 Task: Open the "Calendly for Administrators" article.
Action: Mouse moved to (39, 618)
Screenshot: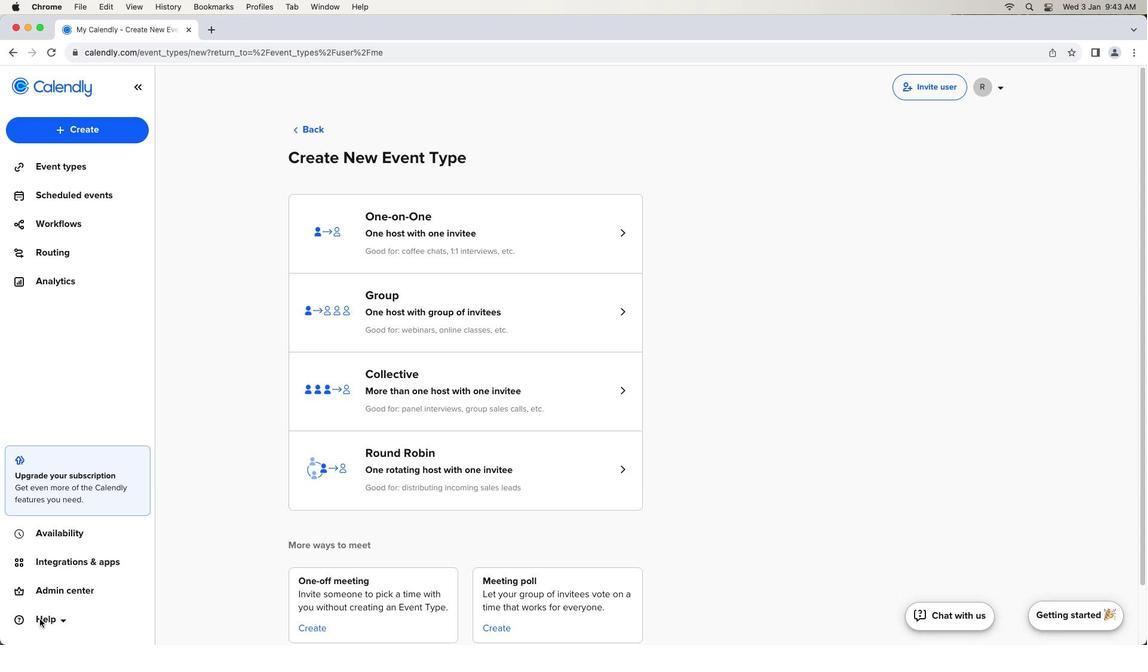 
Action: Mouse pressed left at (39, 618)
Screenshot: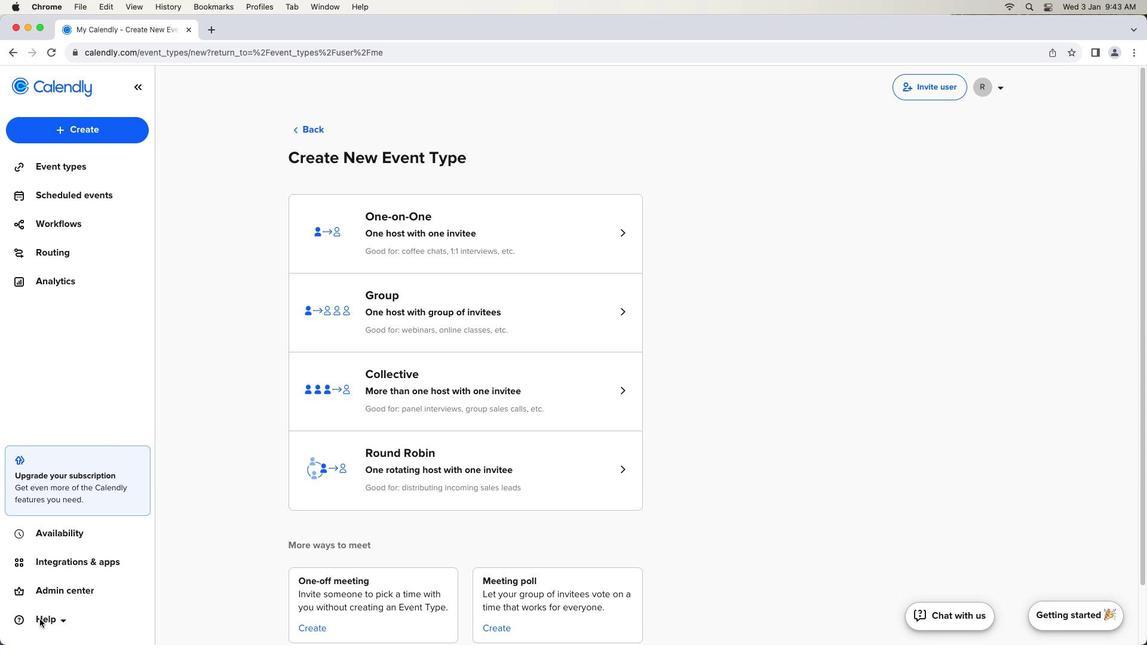 
Action: Mouse pressed left at (39, 618)
Screenshot: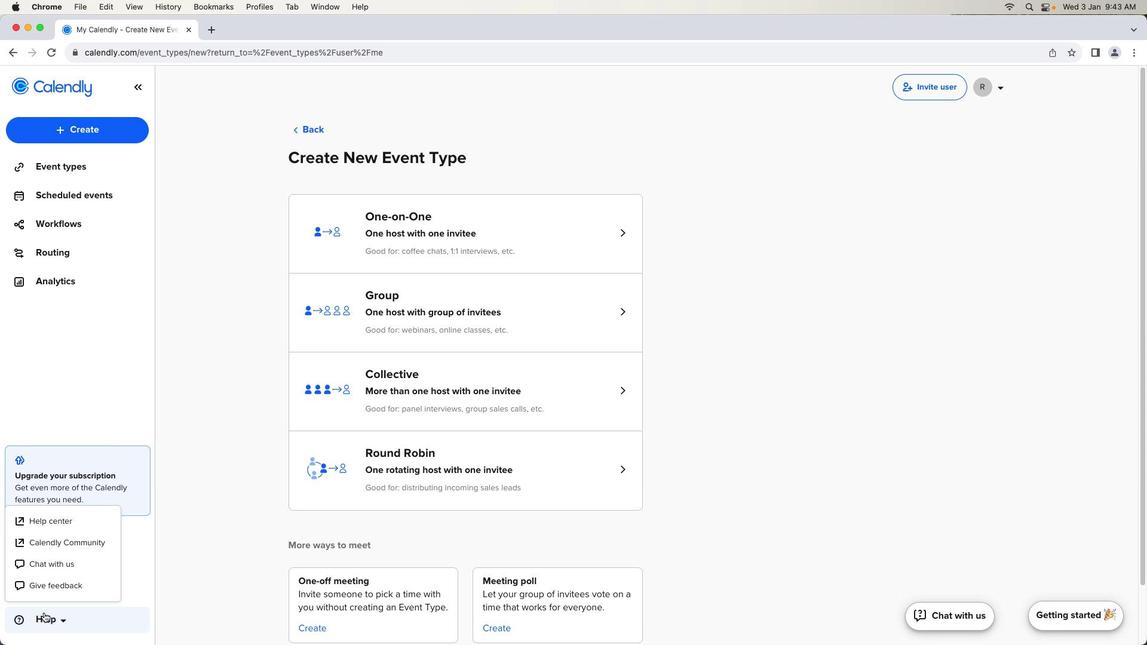 
Action: Mouse moved to (56, 527)
Screenshot: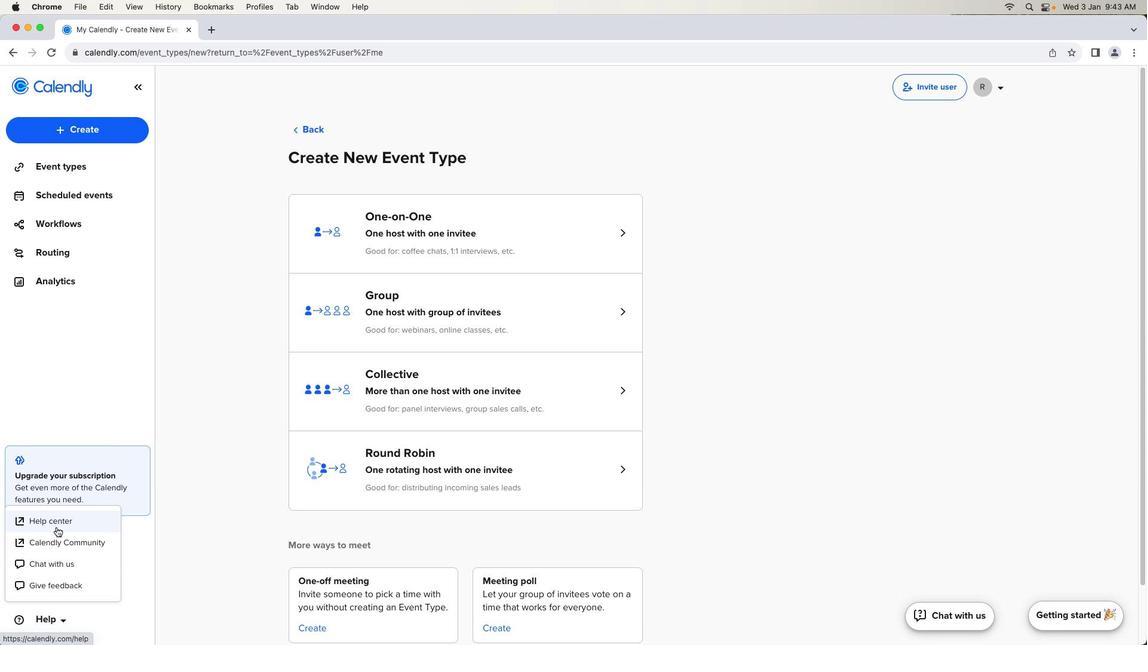 
Action: Mouse pressed left at (56, 527)
Screenshot: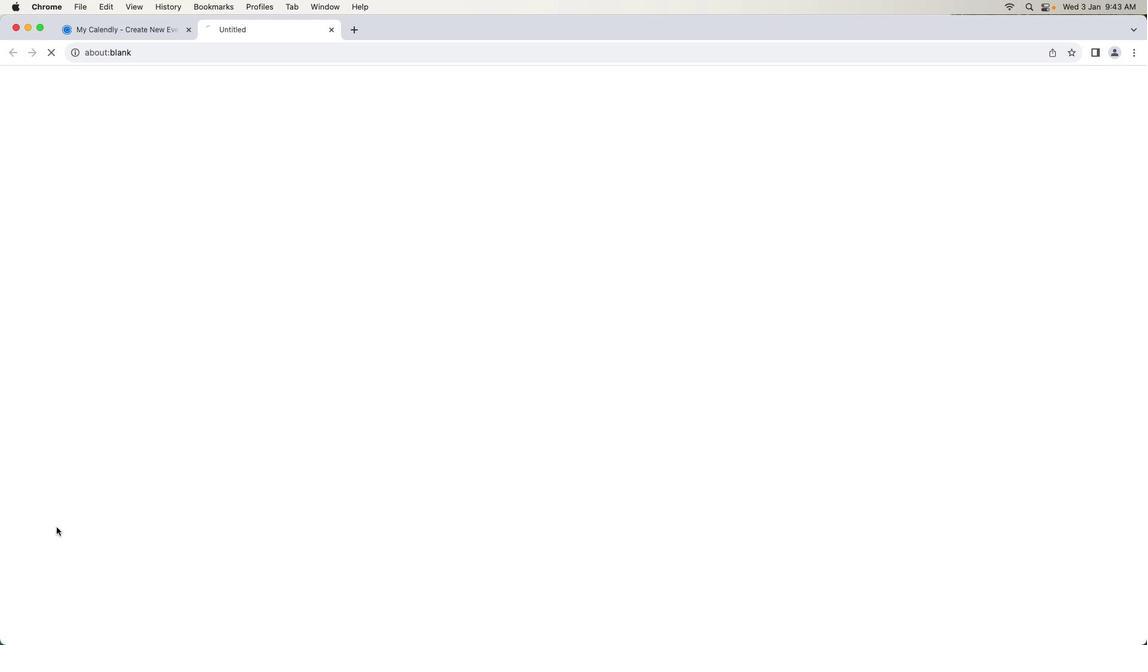 
Action: Mouse moved to (306, 560)
Screenshot: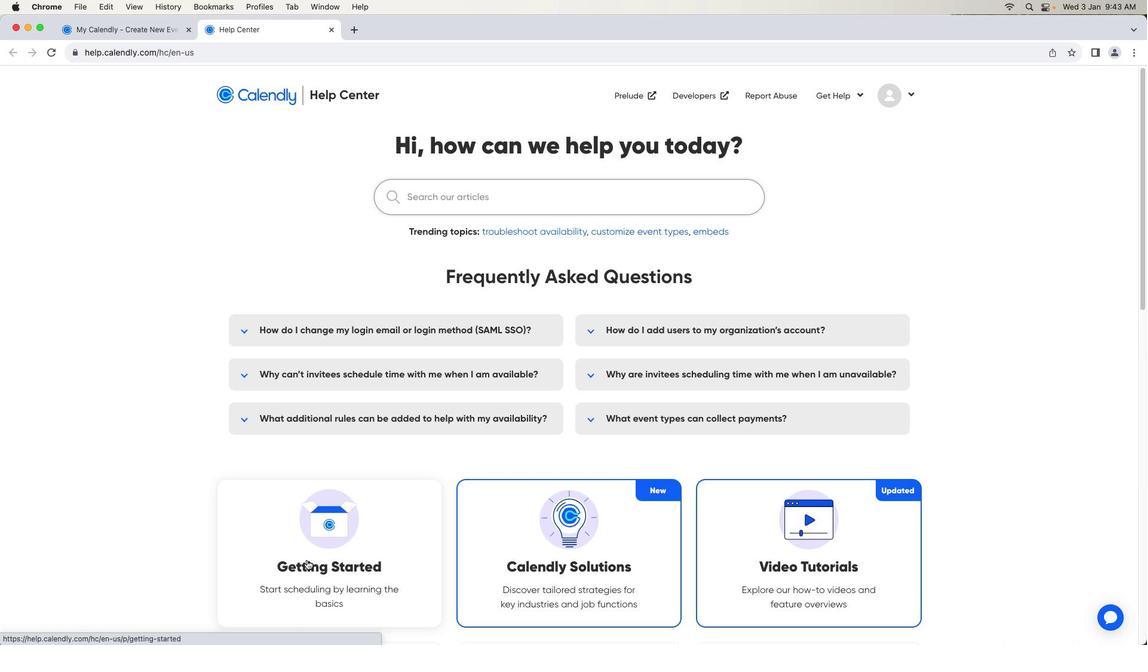 
Action: Mouse scrolled (306, 560) with delta (0, 0)
Screenshot: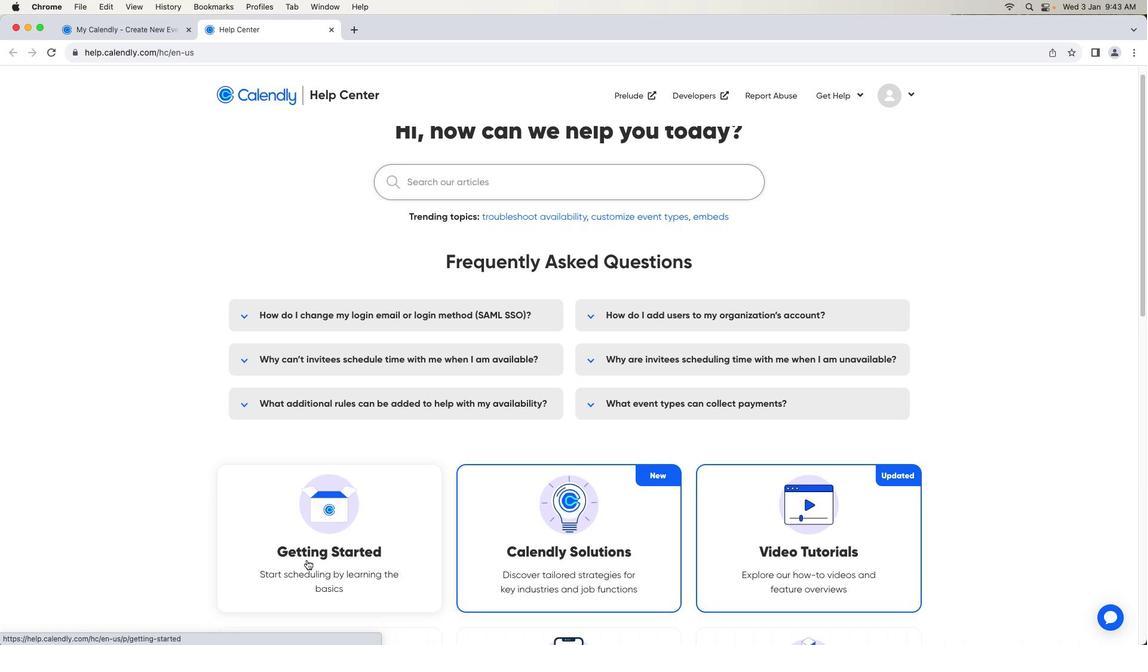 
Action: Mouse scrolled (306, 560) with delta (0, 0)
Screenshot: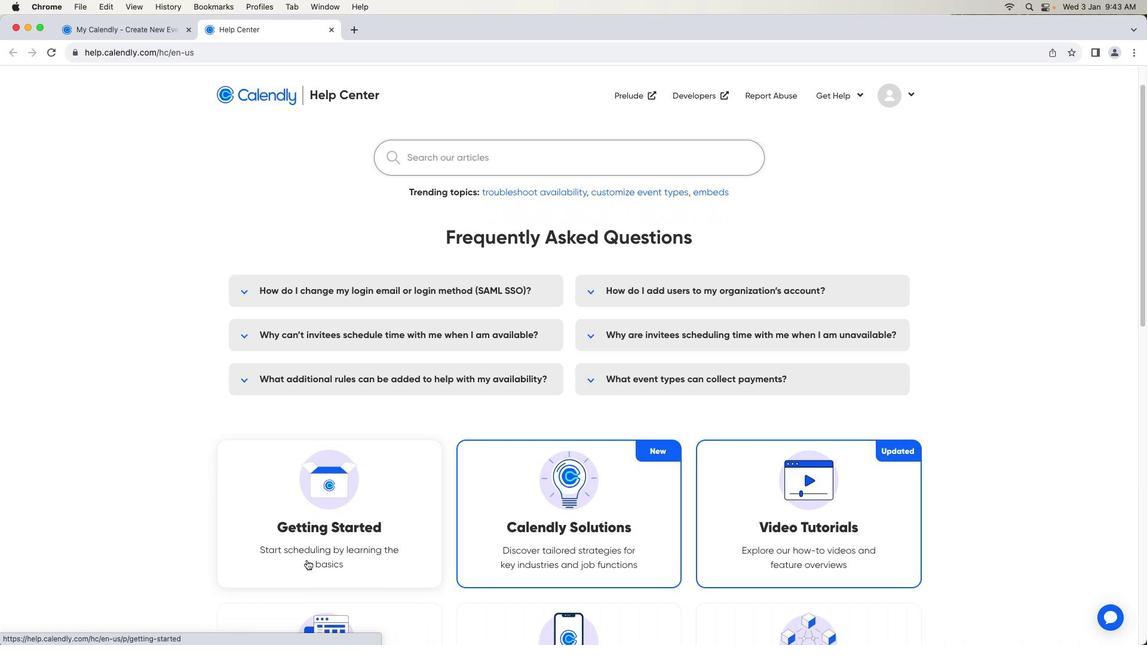 
Action: Mouse scrolled (306, 560) with delta (0, 0)
Screenshot: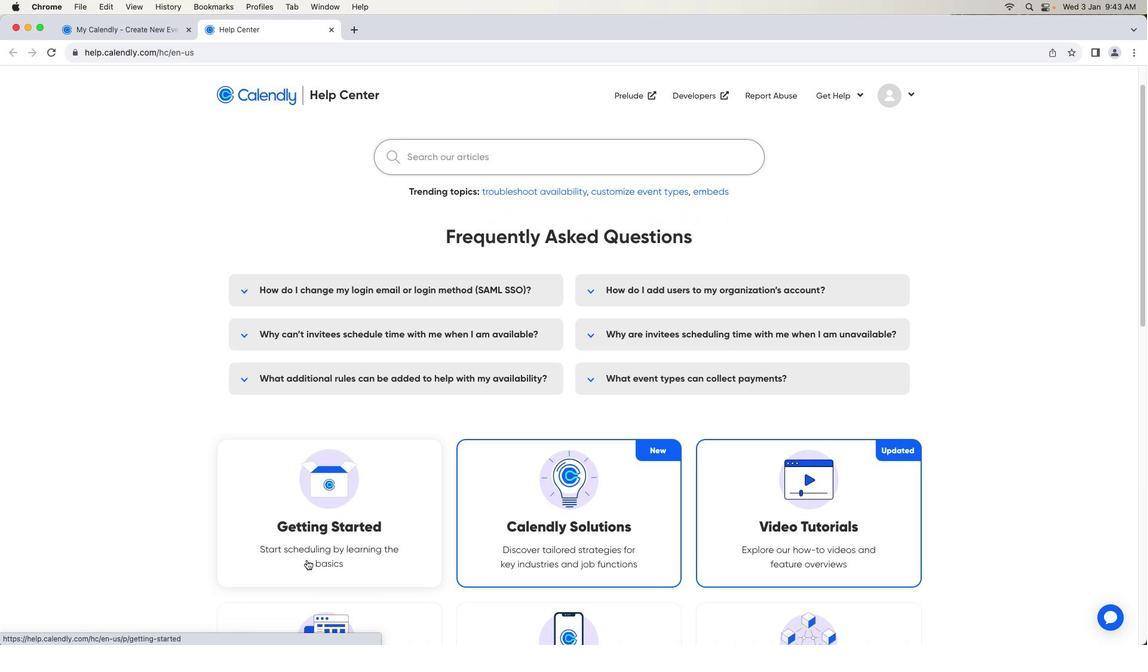 
Action: Mouse scrolled (306, 560) with delta (0, 0)
Screenshot: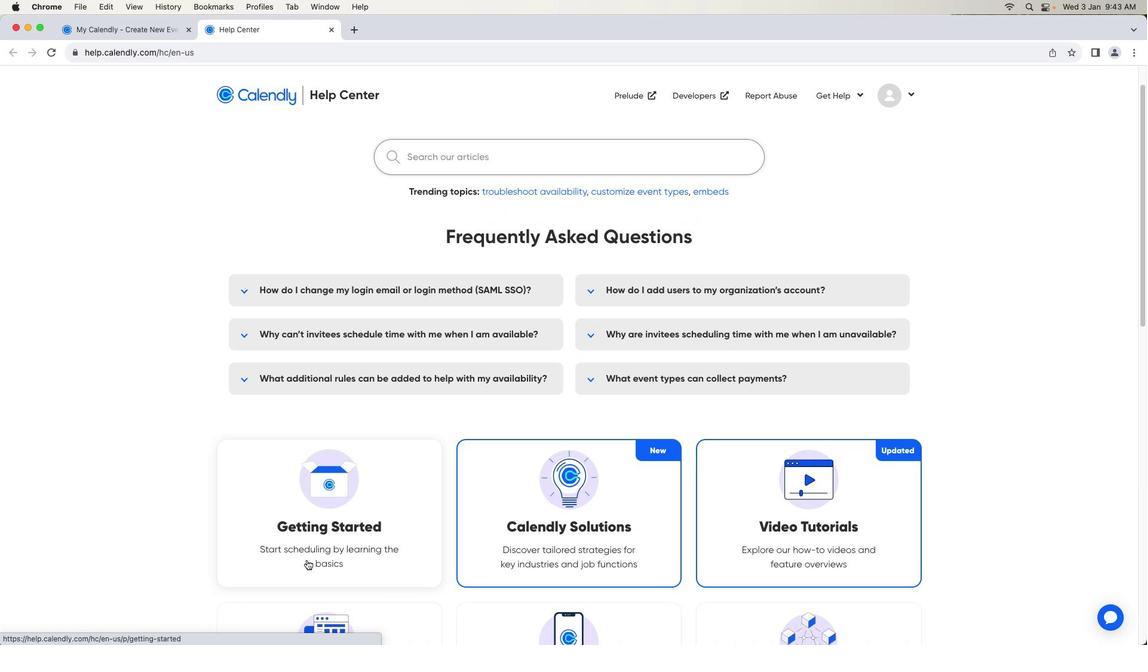 
Action: Mouse scrolled (306, 560) with delta (0, 0)
Screenshot: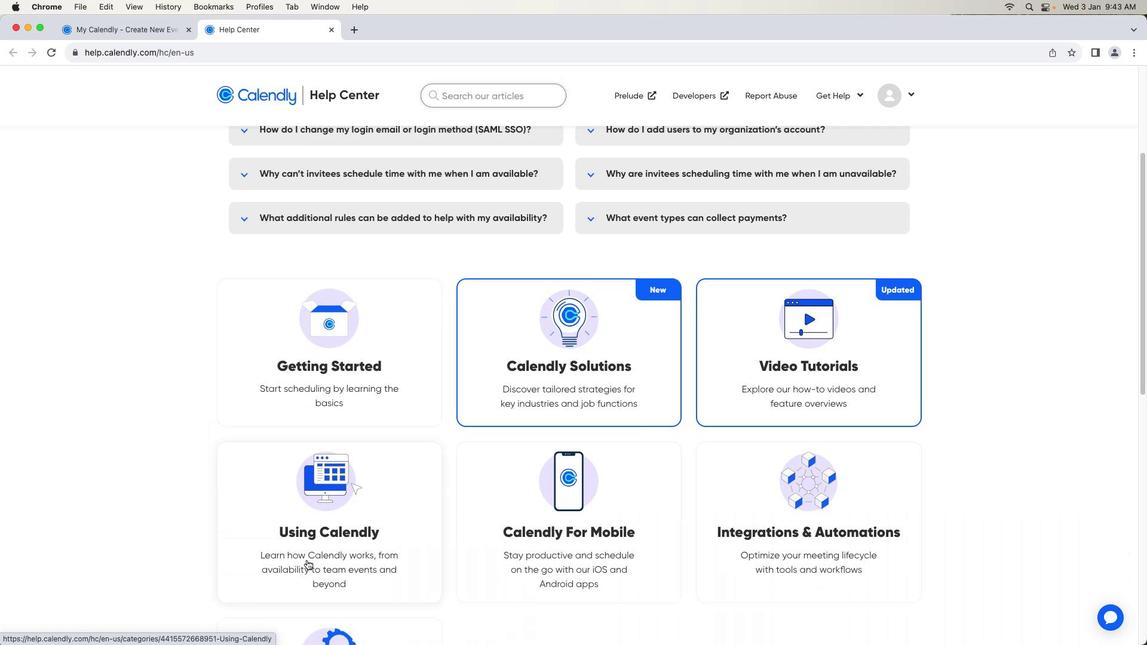 
Action: Mouse scrolled (306, 560) with delta (0, 0)
Screenshot: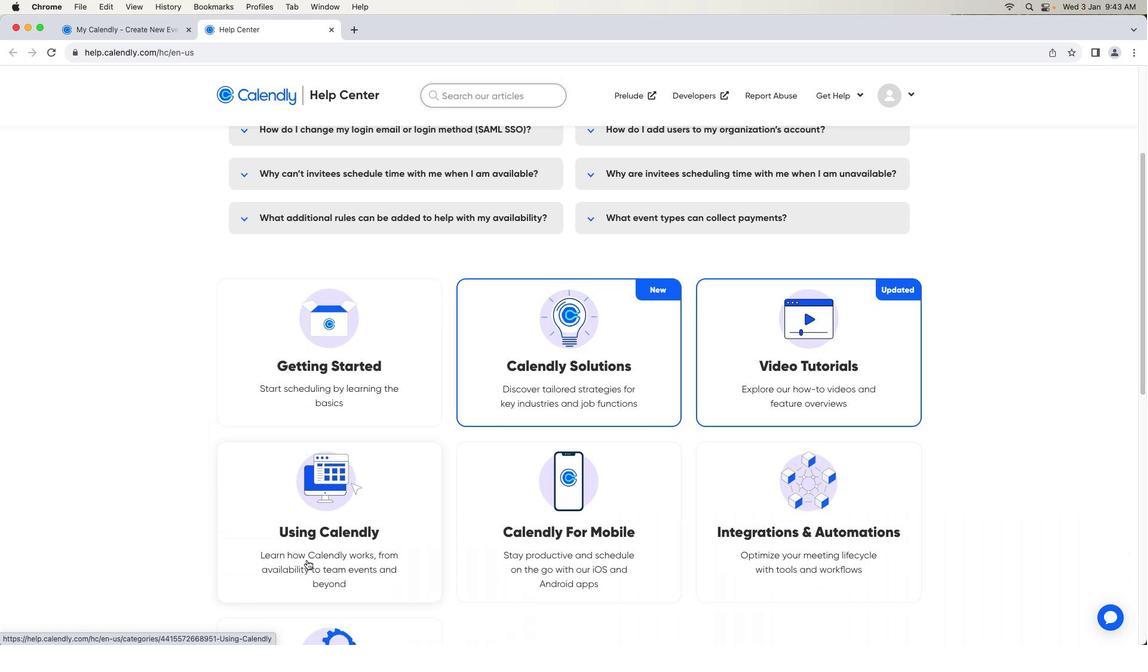
Action: Mouse scrolled (306, 560) with delta (0, -1)
Screenshot: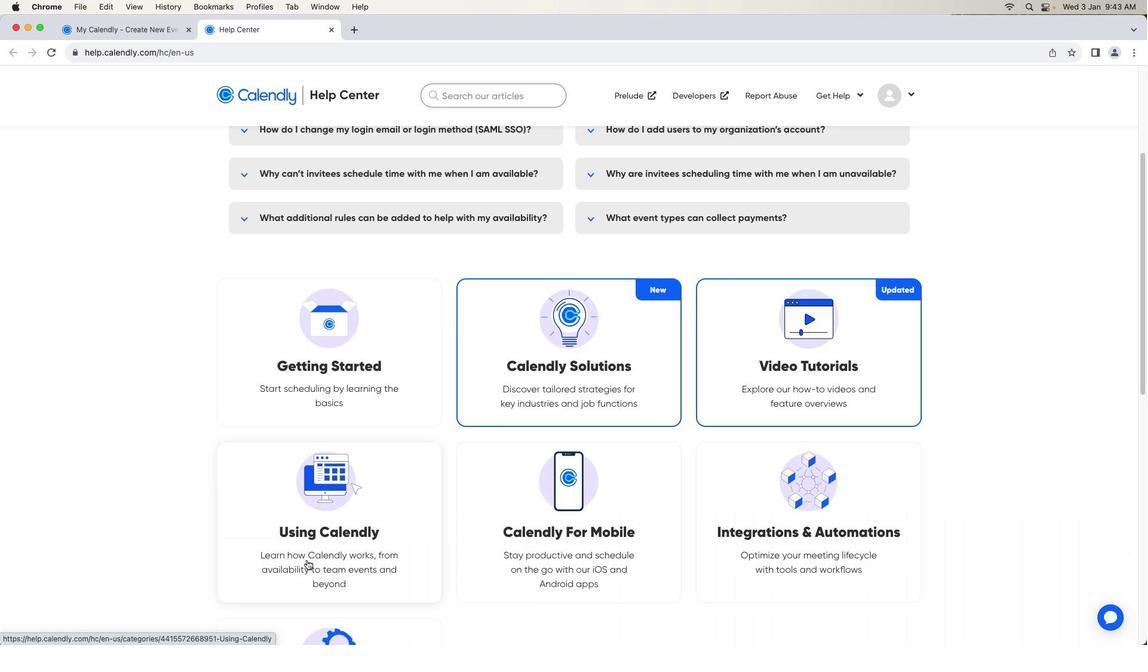 
Action: Mouse scrolled (306, 560) with delta (0, -1)
Screenshot: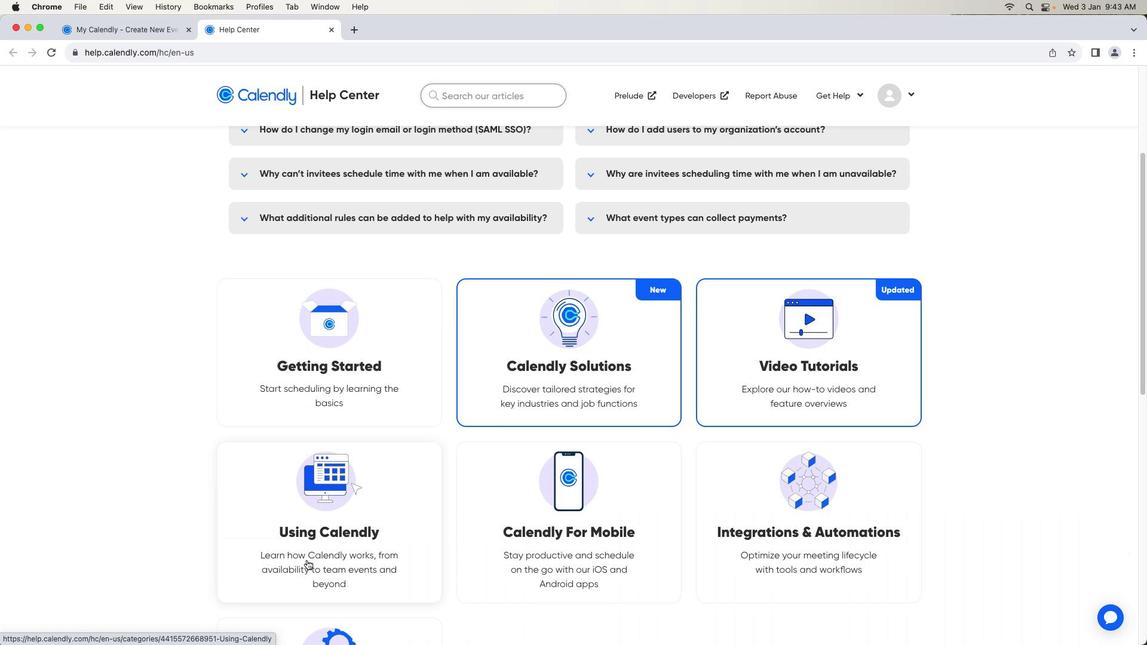 
Action: Mouse scrolled (306, 560) with delta (0, 0)
Screenshot: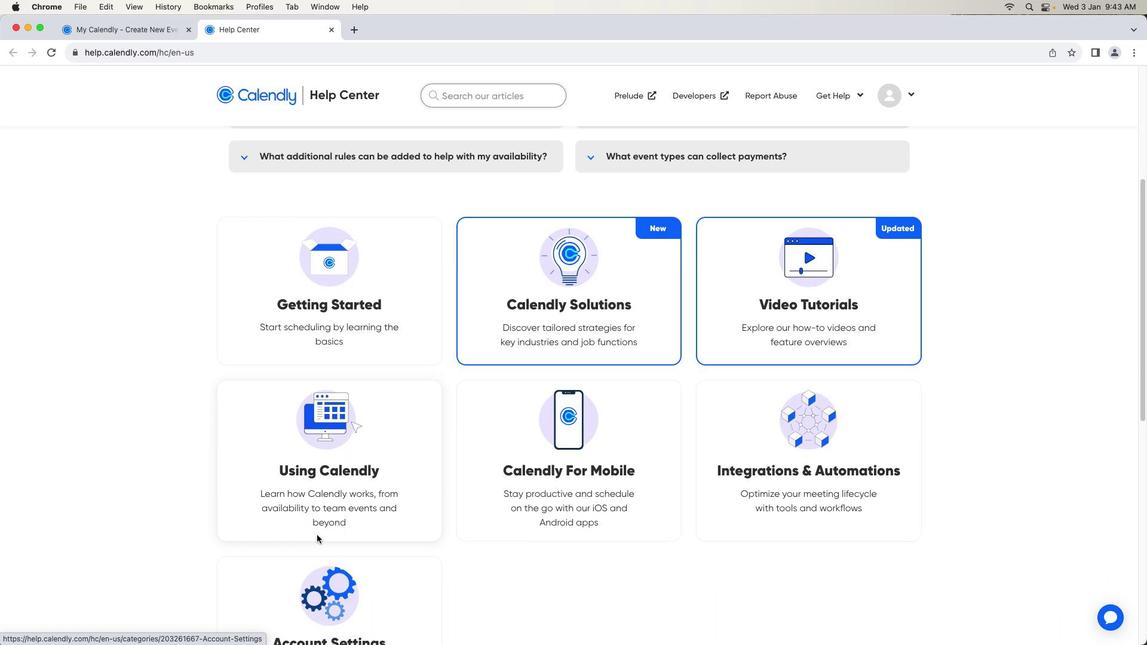 
Action: Mouse scrolled (306, 560) with delta (0, 0)
Screenshot: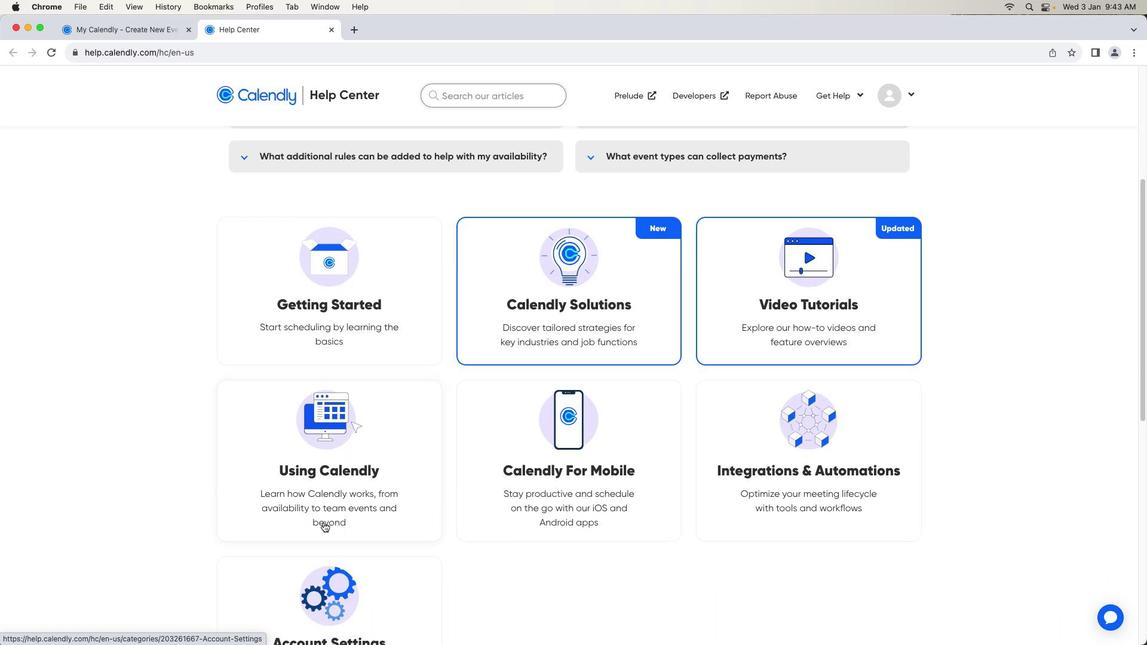 
Action: Mouse scrolled (306, 560) with delta (0, 0)
Screenshot: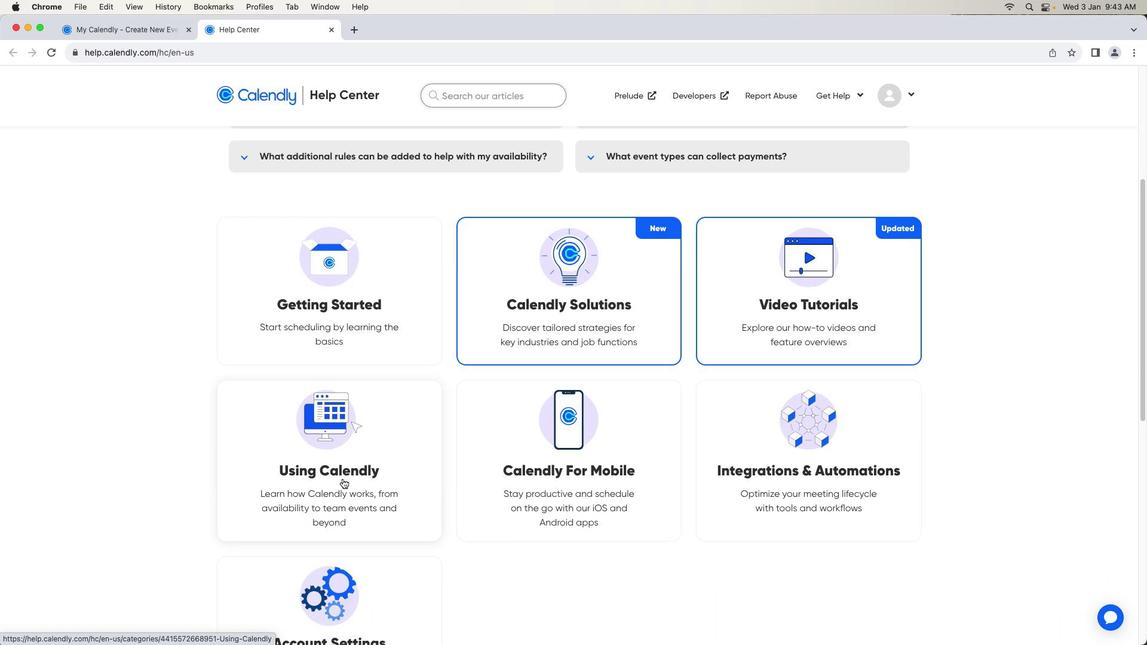 
Action: Mouse moved to (330, 429)
Screenshot: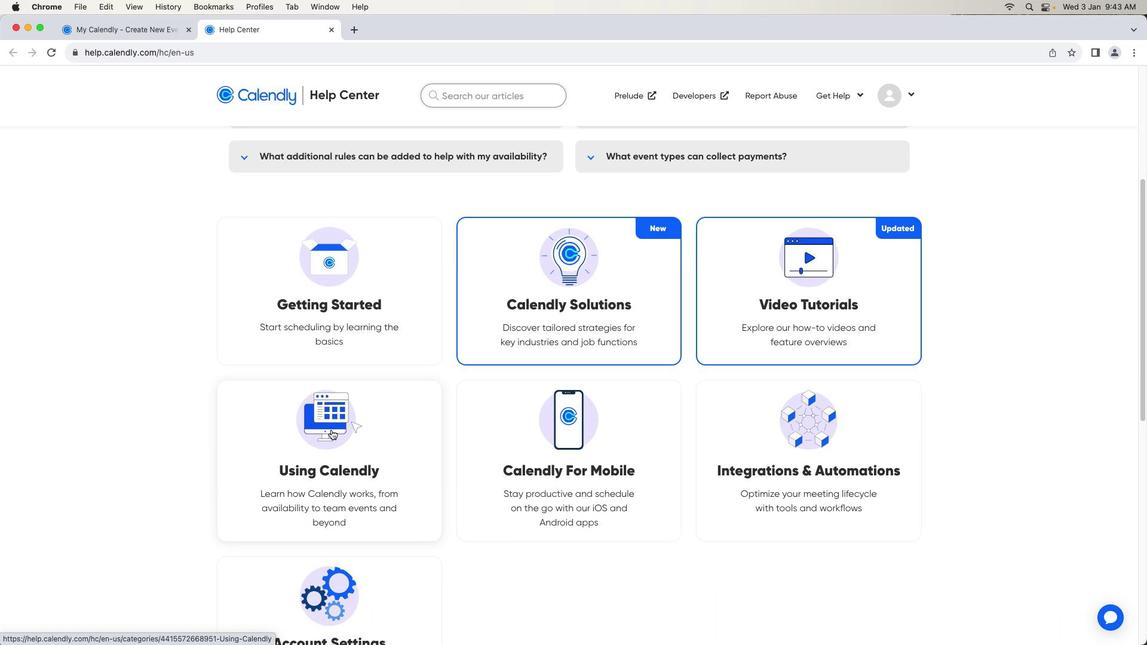 
Action: Mouse pressed left at (330, 429)
Screenshot: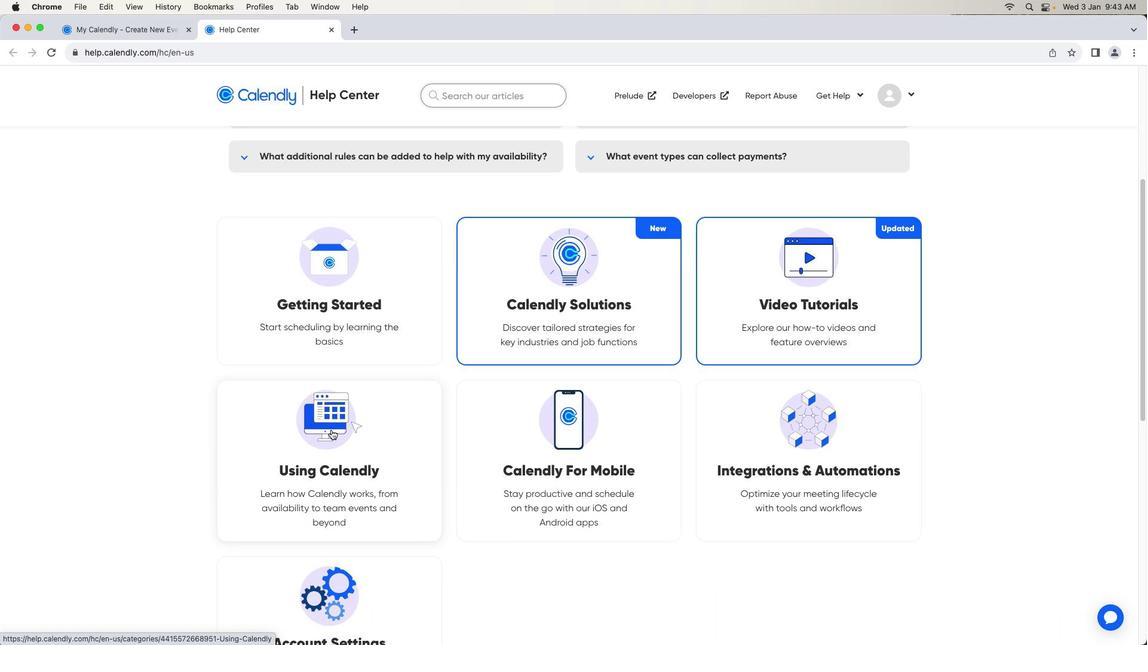 
Action: Mouse moved to (477, 543)
Screenshot: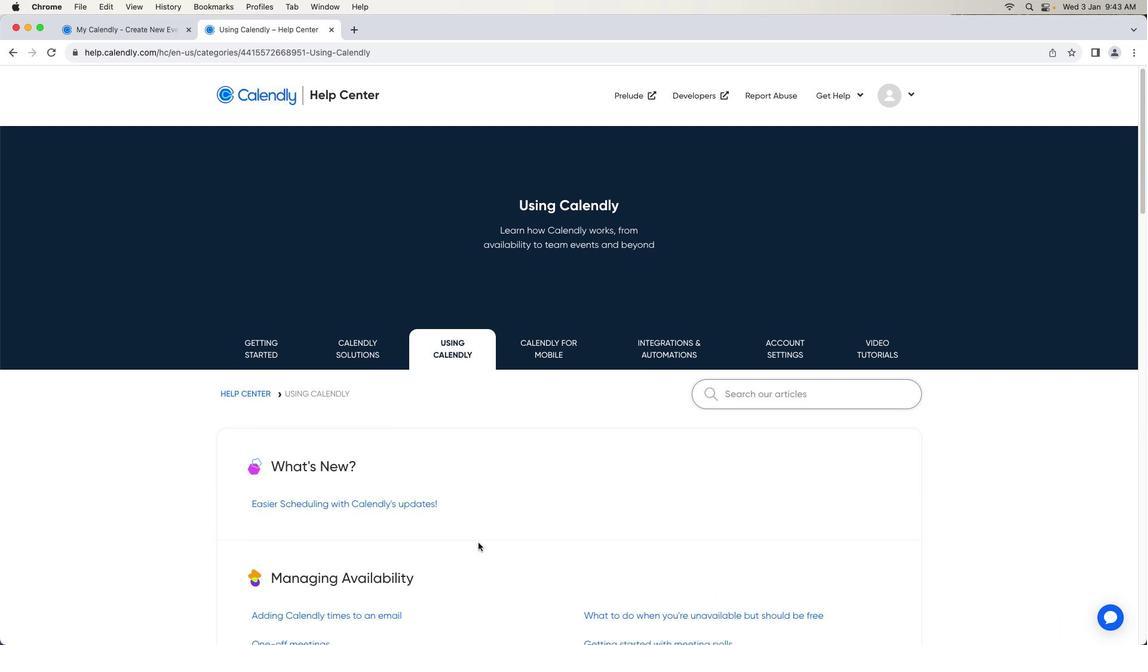 
Action: Mouse scrolled (477, 543) with delta (0, 0)
Screenshot: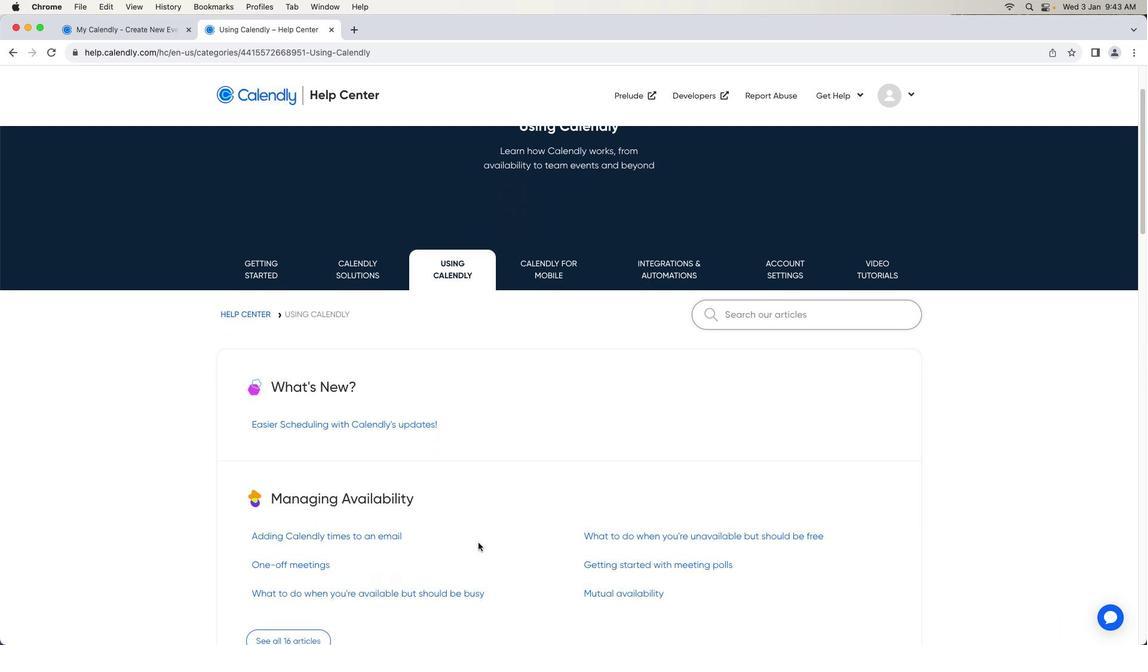 
Action: Mouse scrolled (477, 543) with delta (0, 0)
Screenshot: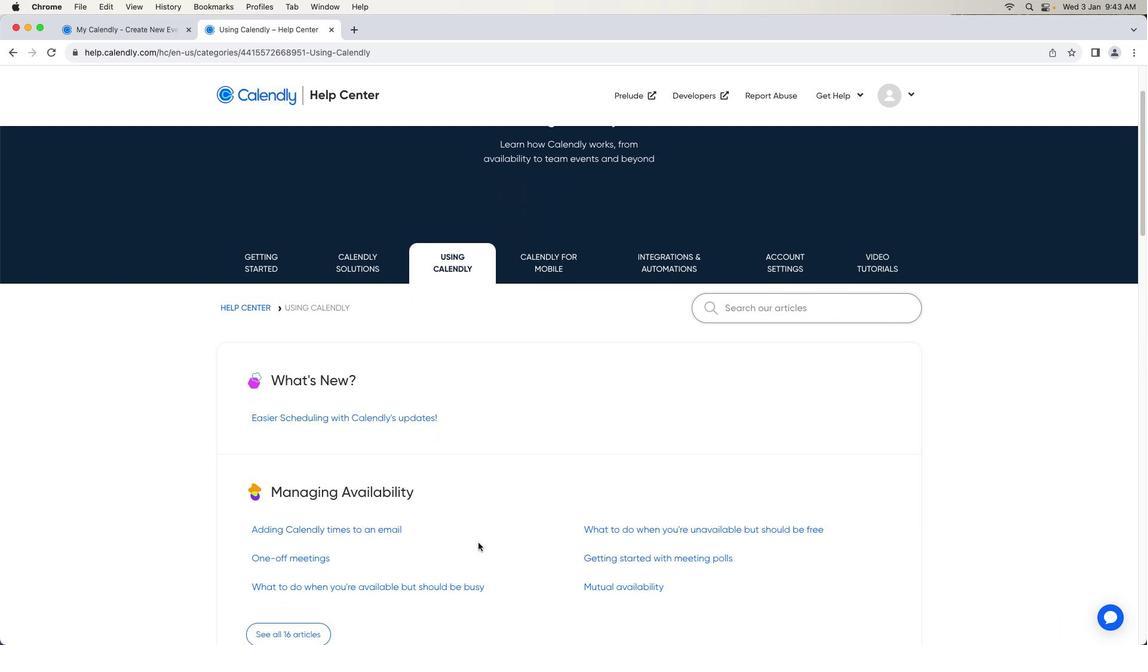
Action: Mouse scrolled (477, 543) with delta (0, 0)
Screenshot: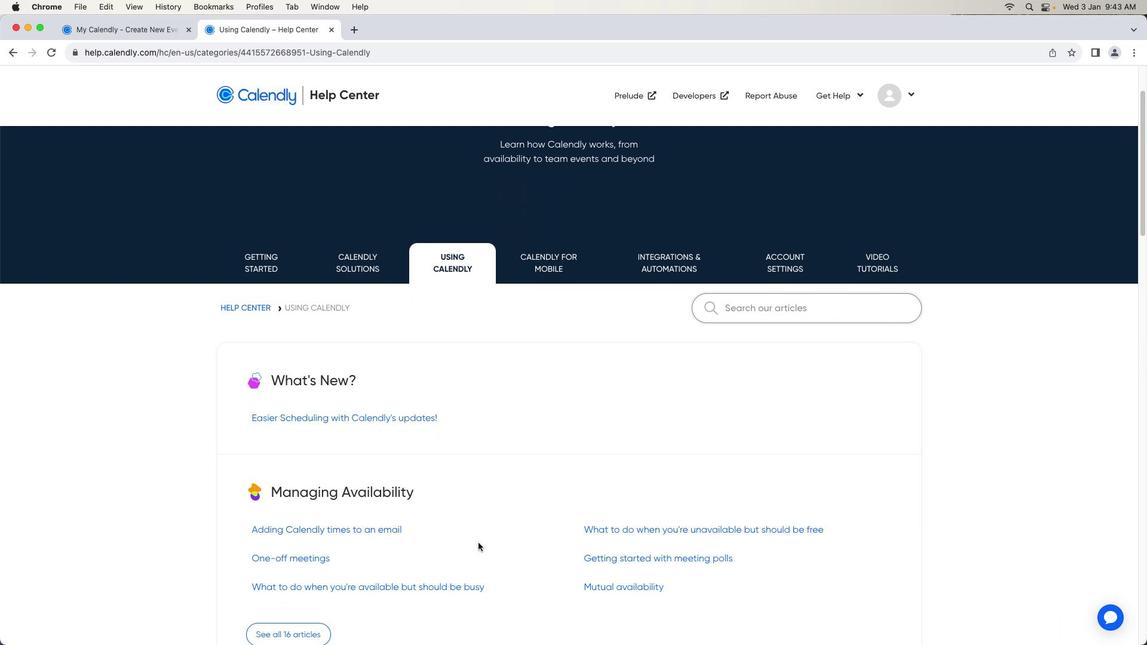 
Action: Mouse scrolled (477, 543) with delta (0, 0)
Screenshot: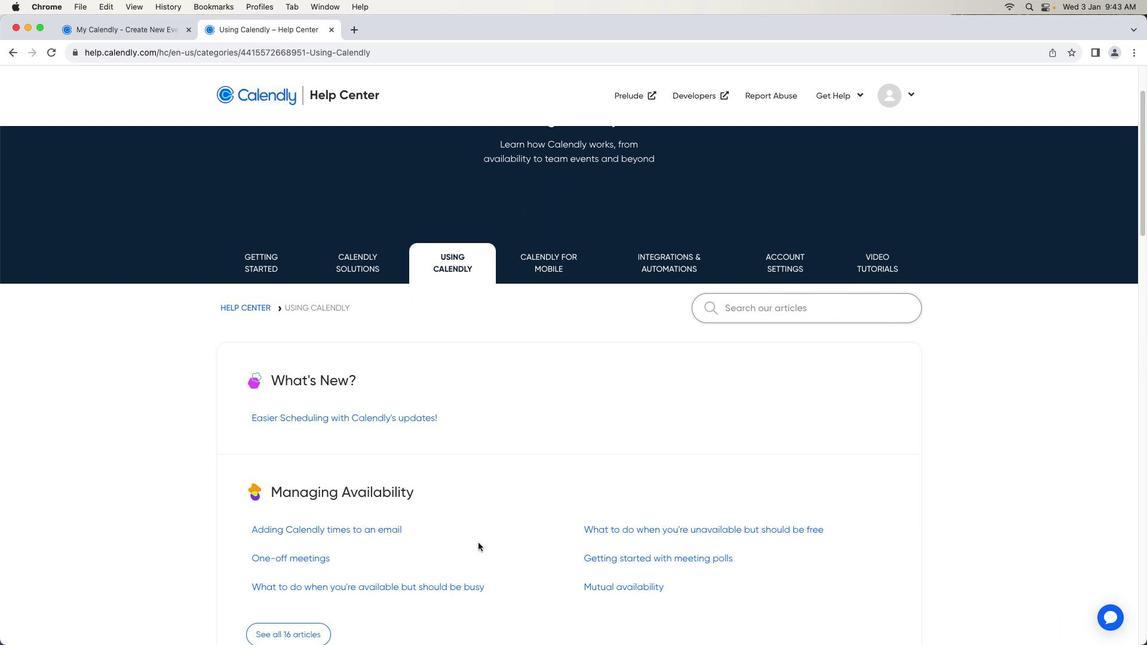 
Action: Mouse moved to (477, 542)
Screenshot: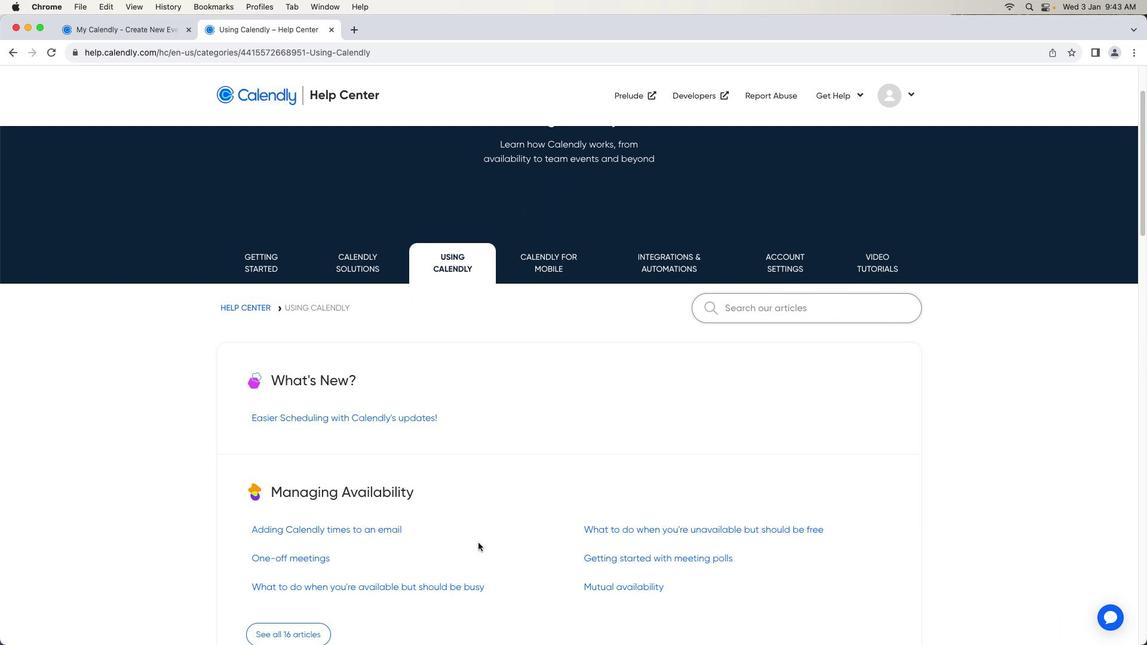 
Action: Mouse scrolled (477, 542) with delta (0, 0)
Screenshot: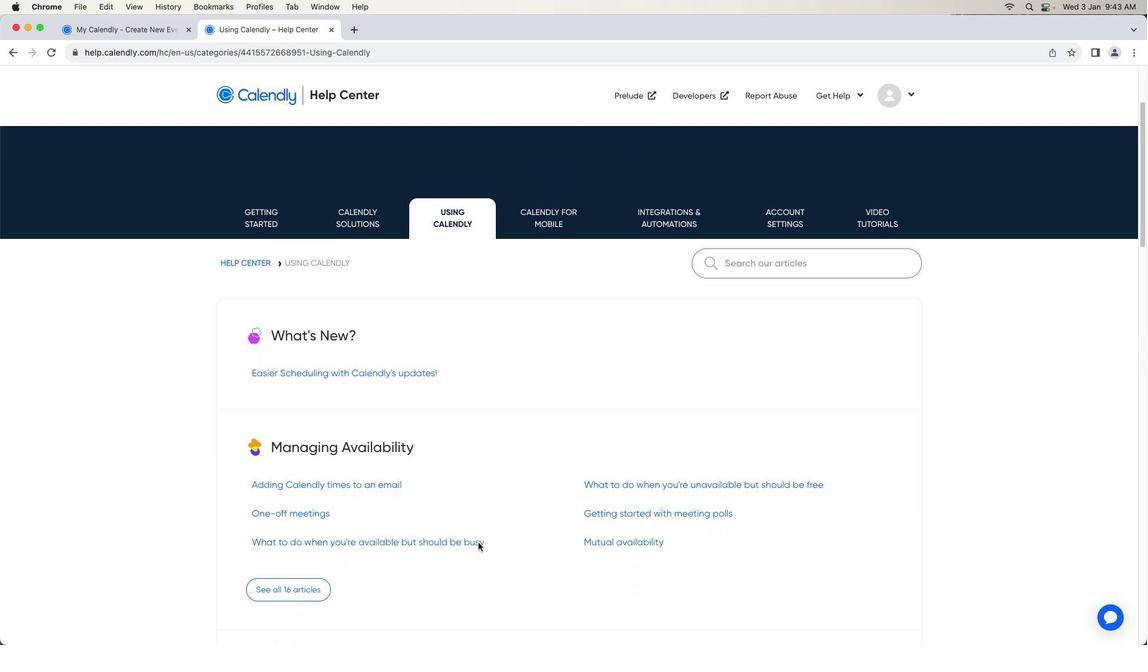 
Action: Mouse scrolled (477, 542) with delta (0, 0)
Screenshot: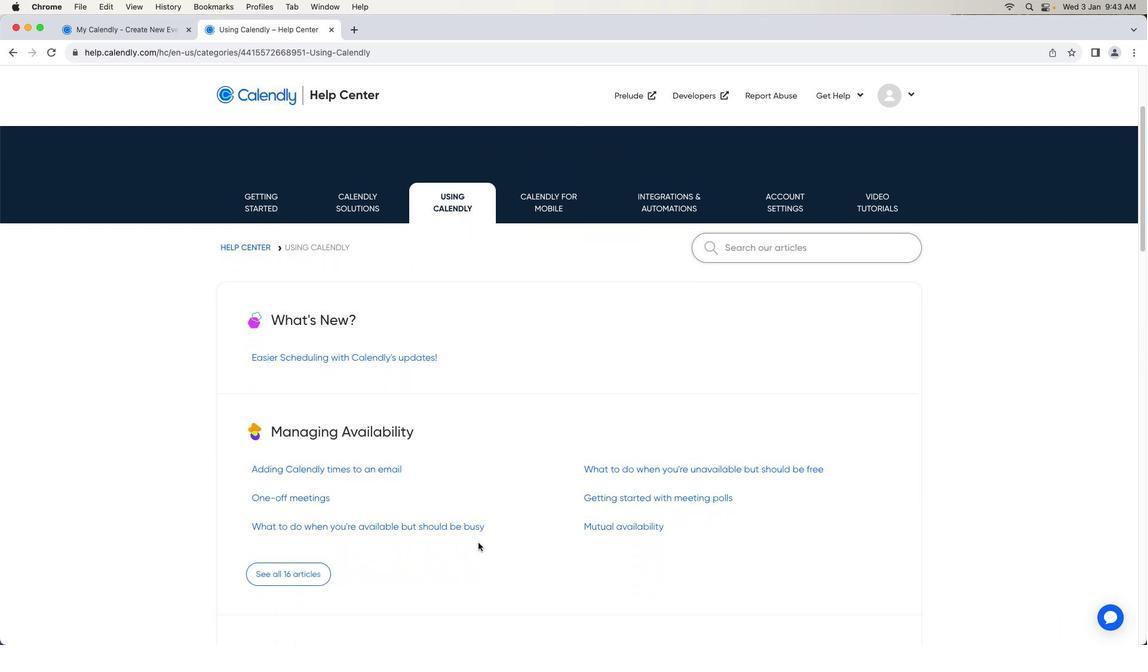 
Action: Mouse scrolled (477, 542) with delta (0, 0)
Screenshot: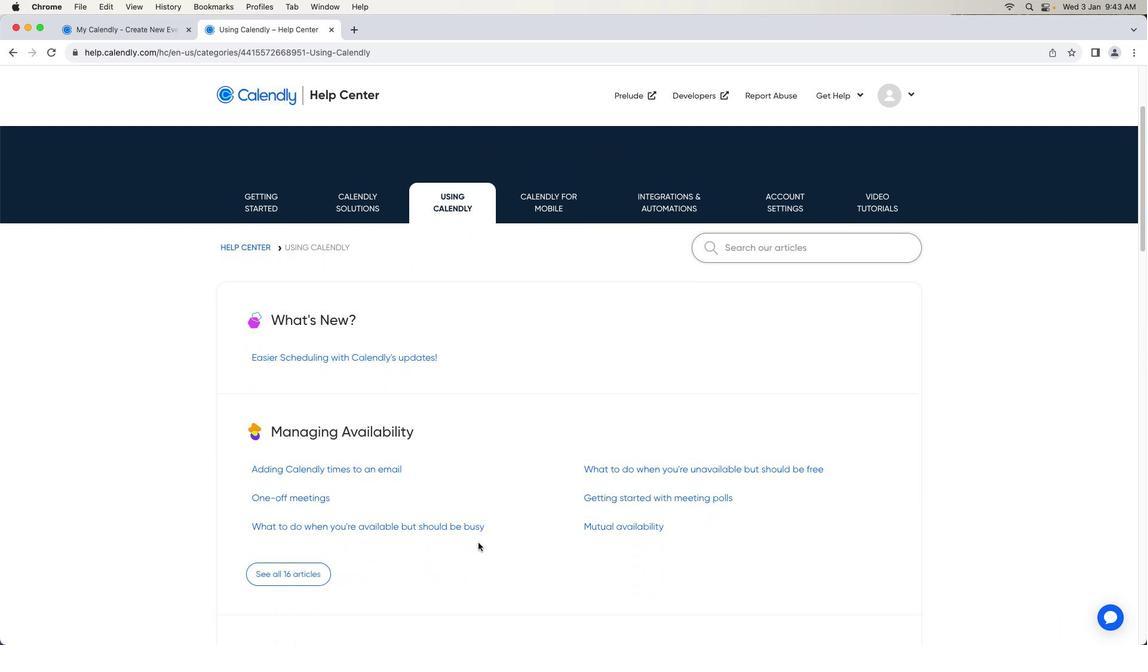 
Action: Mouse scrolled (477, 542) with delta (0, 0)
Screenshot: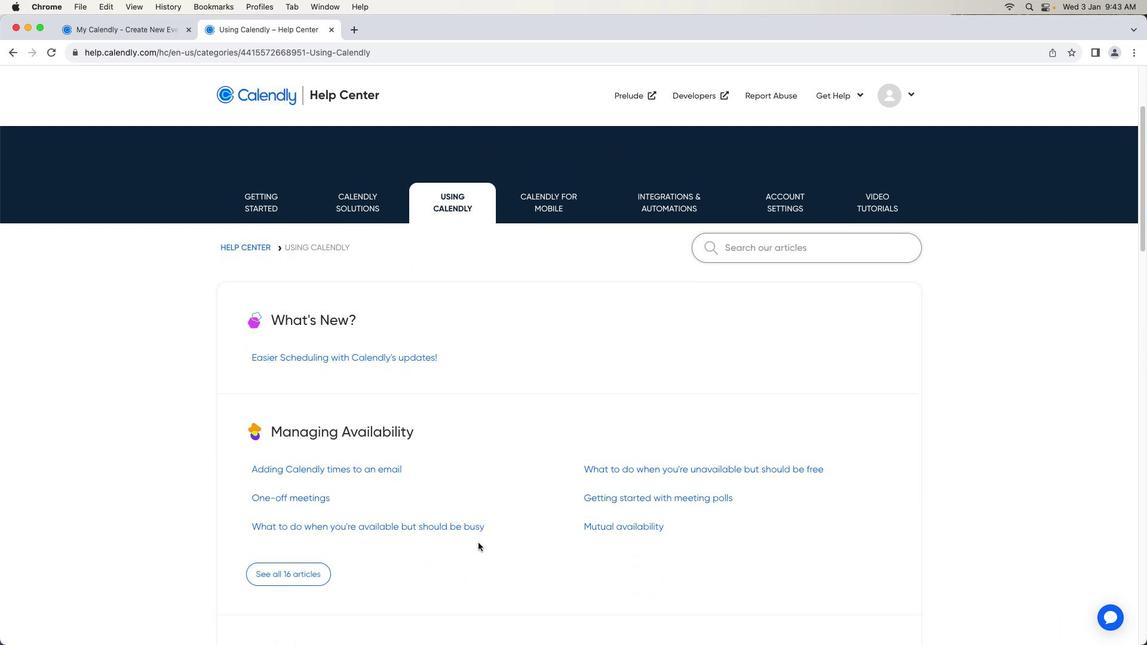 
Action: Mouse scrolled (477, 542) with delta (0, 0)
Screenshot: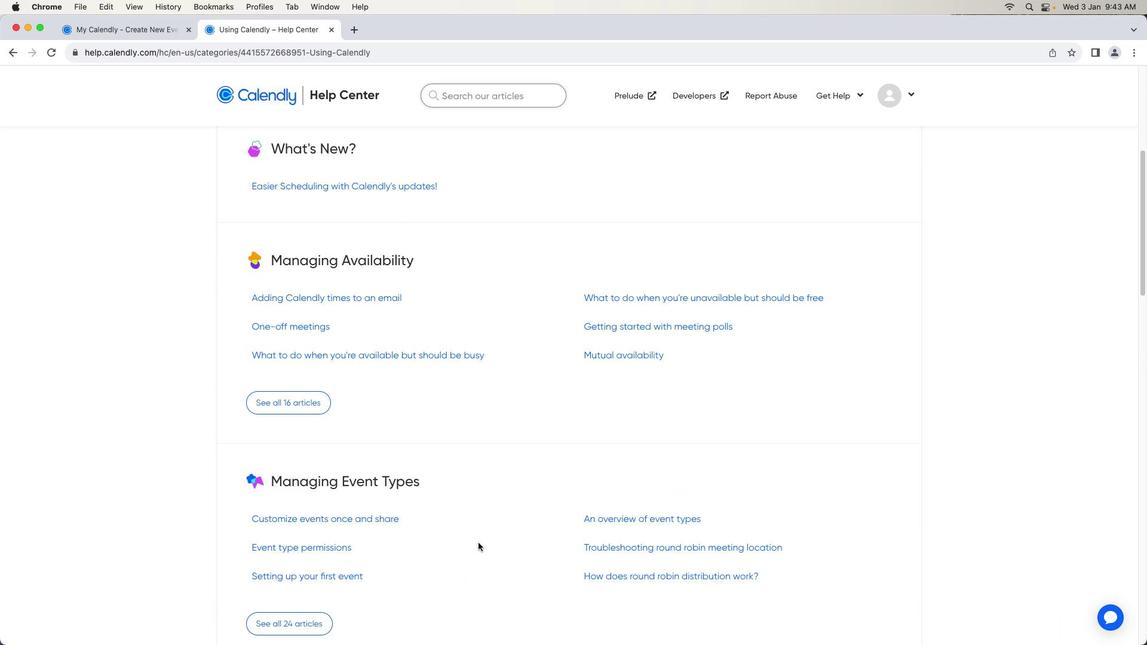 
Action: Mouse scrolled (477, 542) with delta (0, 0)
Screenshot: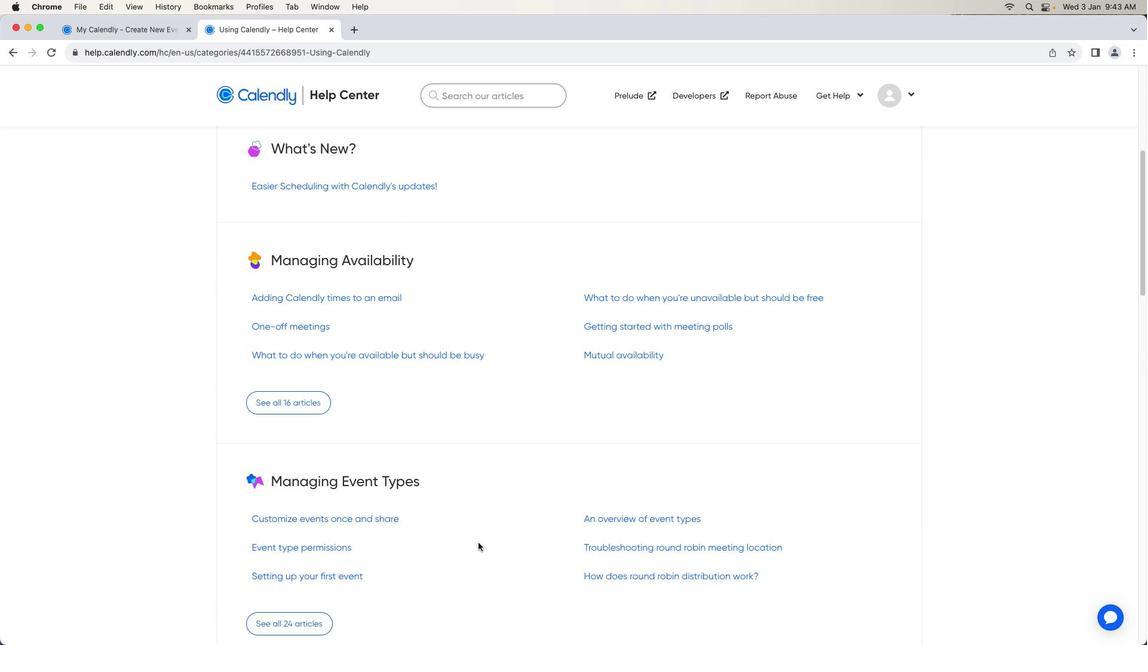 
Action: Mouse scrolled (477, 542) with delta (0, -1)
Screenshot: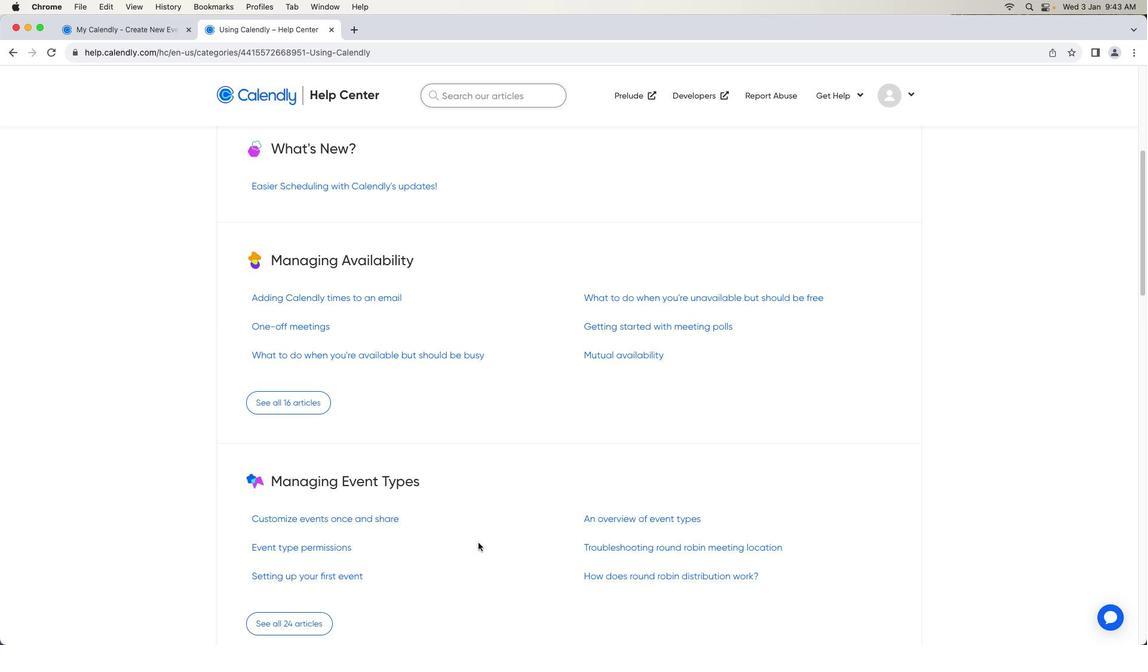 
Action: Mouse scrolled (477, 542) with delta (0, -1)
Screenshot: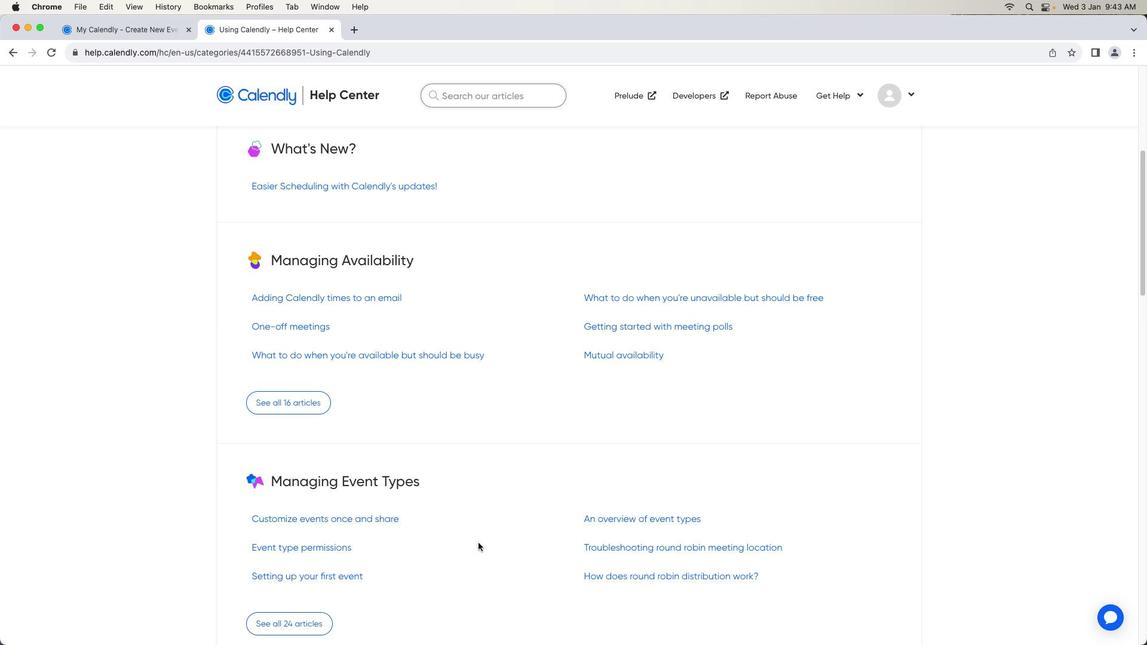 
Action: Mouse scrolled (477, 542) with delta (0, 0)
Screenshot: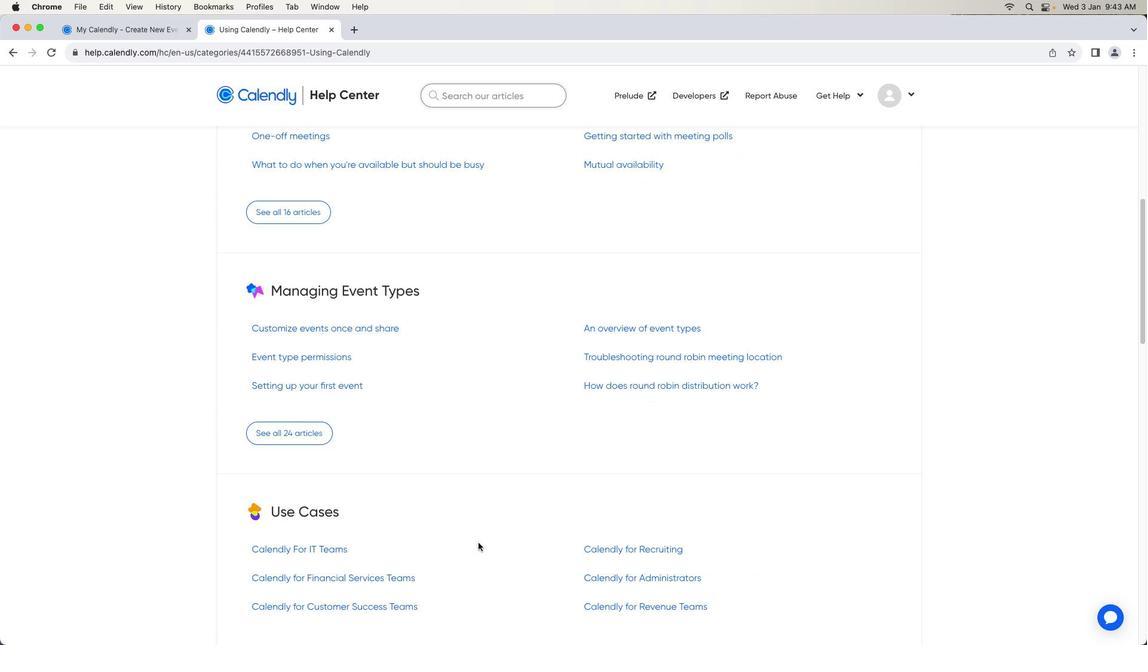 
Action: Mouse scrolled (477, 542) with delta (0, 0)
Screenshot: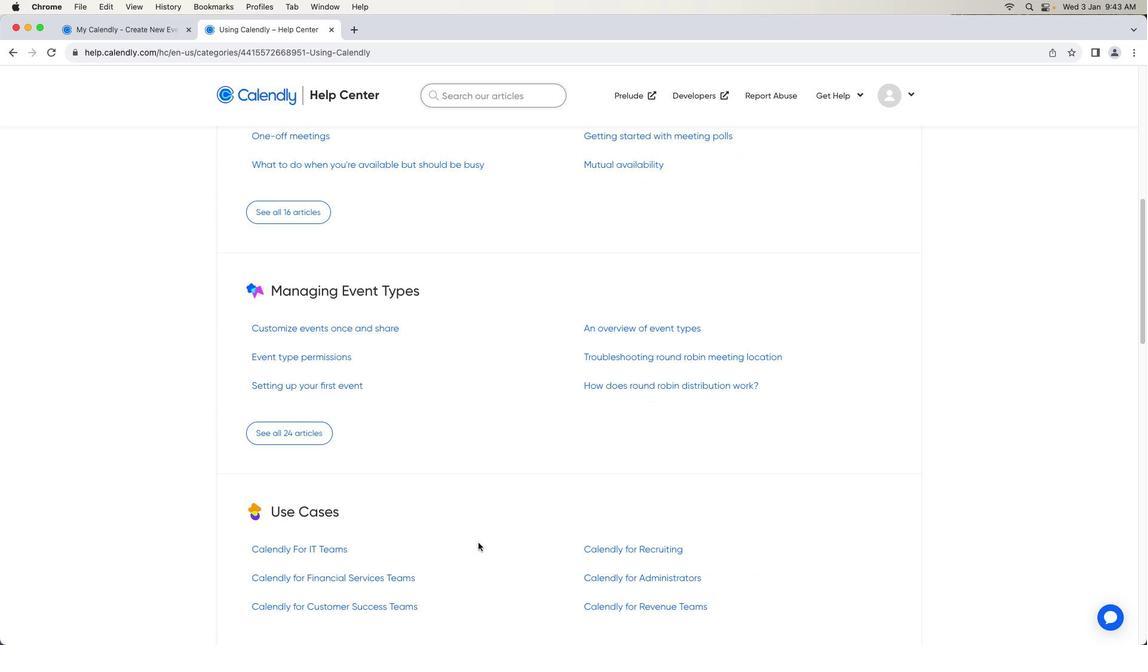 
Action: Mouse scrolled (477, 542) with delta (0, -1)
Screenshot: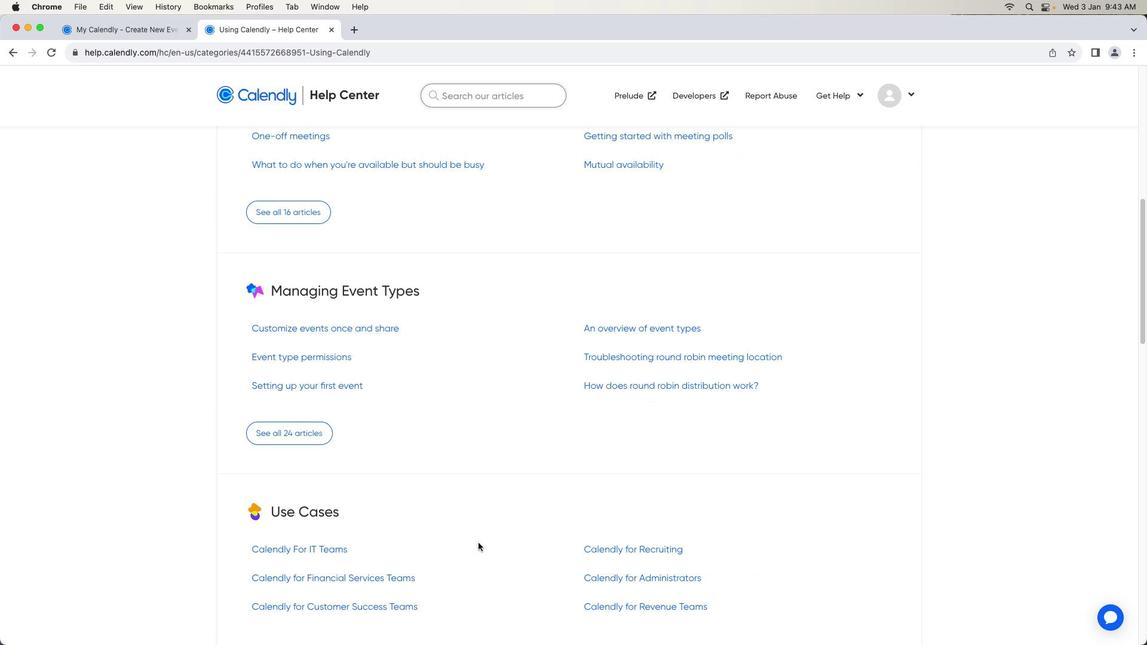 
Action: Mouse scrolled (477, 542) with delta (0, -1)
Screenshot: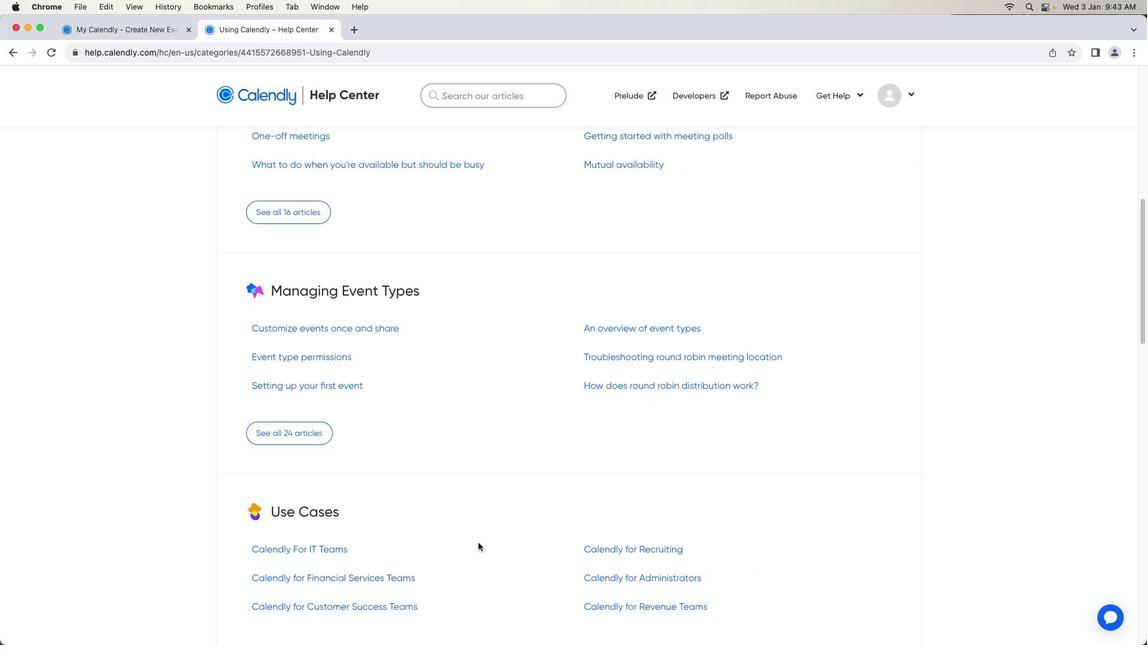 
Action: Mouse scrolled (477, 542) with delta (0, 0)
Screenshot: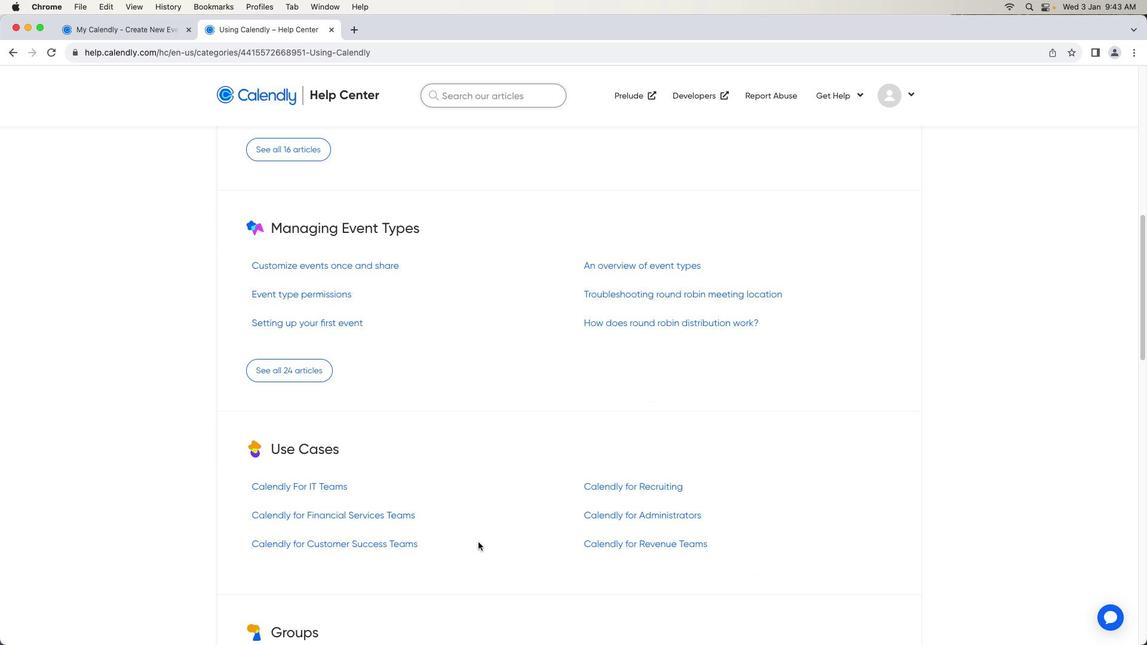
Action: Mouse scrolled (477, 542) with delta (0, 0)
Screenshot: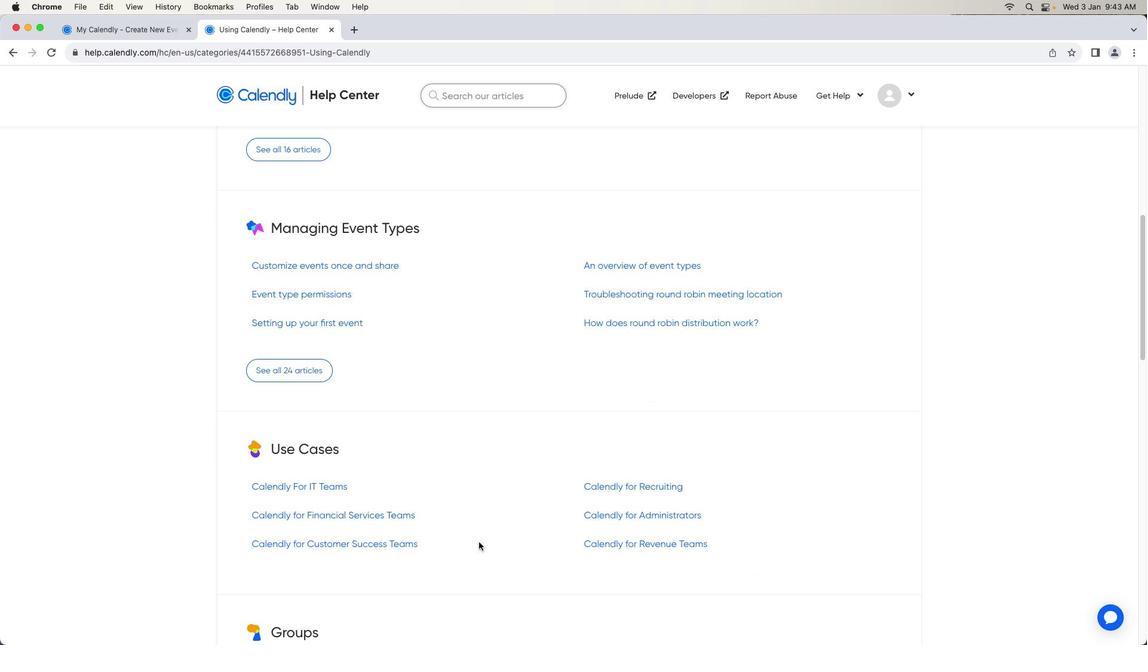
Action: Mouse scrolled (477, 542) with delta (0, 0)
Screenshot: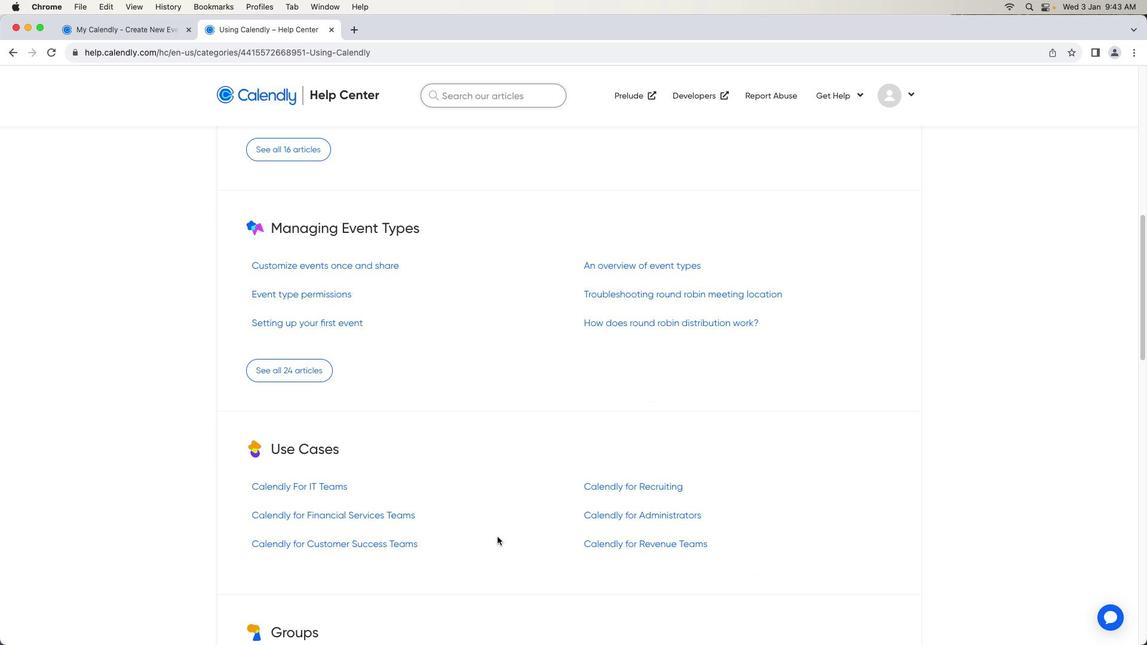 
Action: Mouse moved to (654, 513)
Screenshot: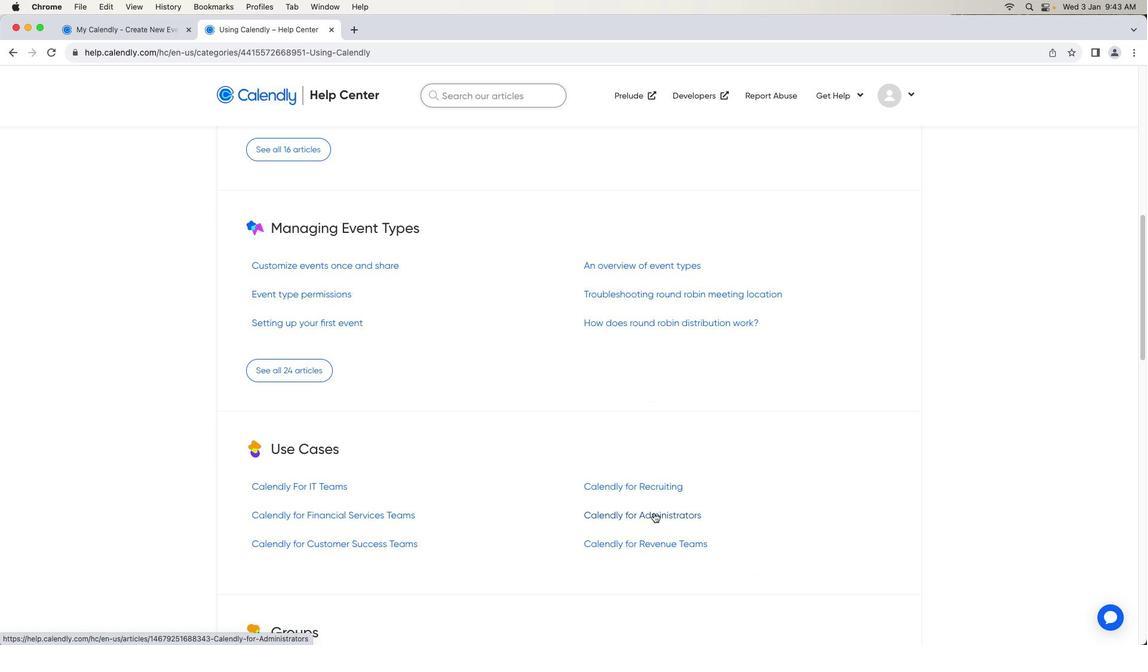 
Action: Mouse pressed left at (654, 513)
Screenshot: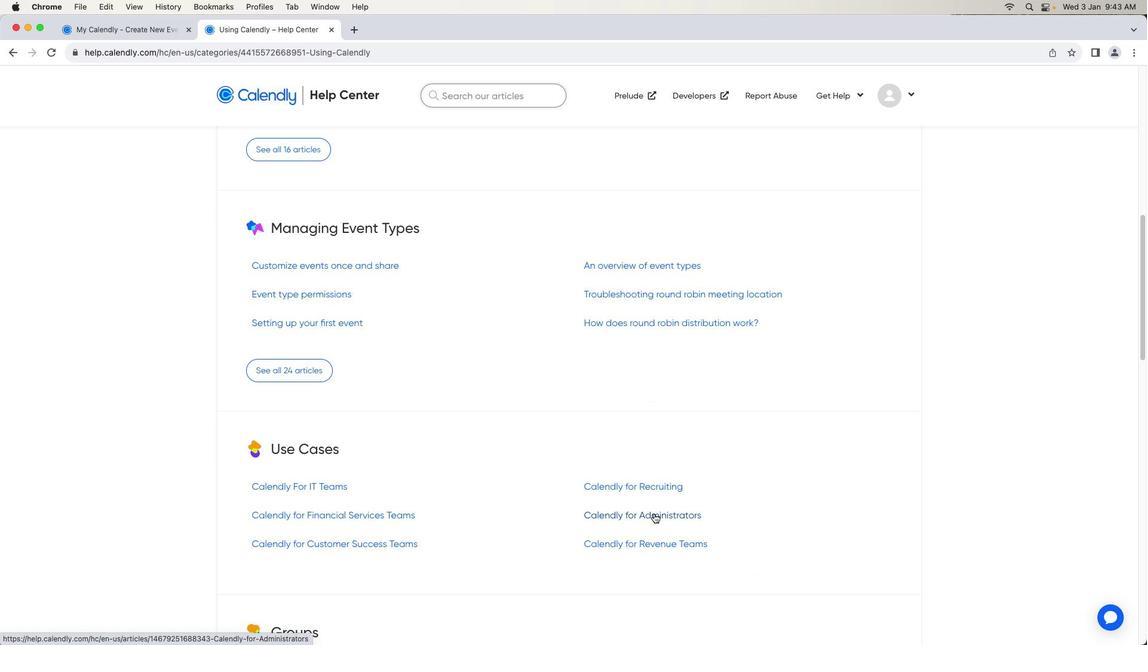 
Action: Mouse moved to (627, 532)
Screenshot: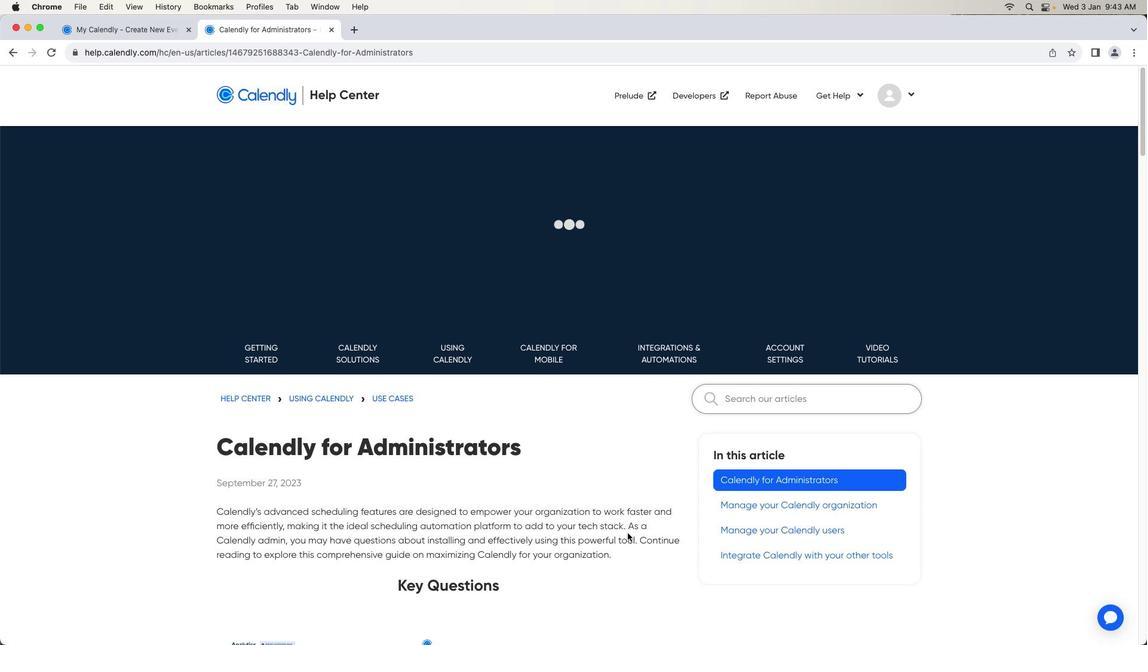 
Action: Mouse scrolled (627, 532) with delta (0, 0)
Screenshot: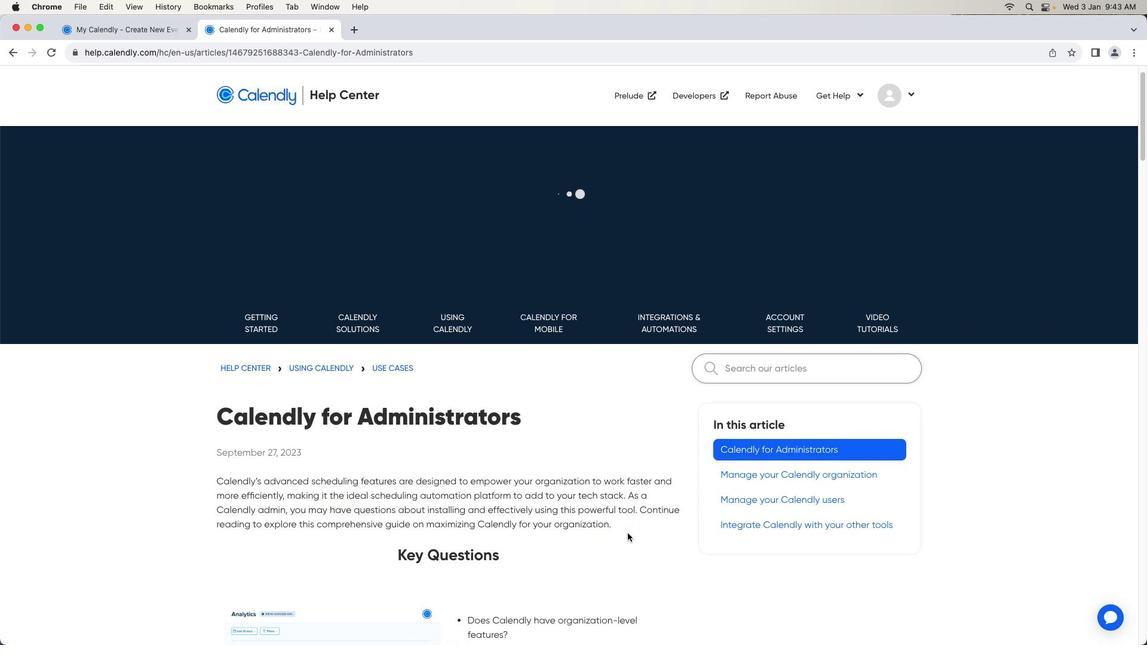 
Action: Mouse scrolled (627, 532) with delta (0, 0)
Screenshot: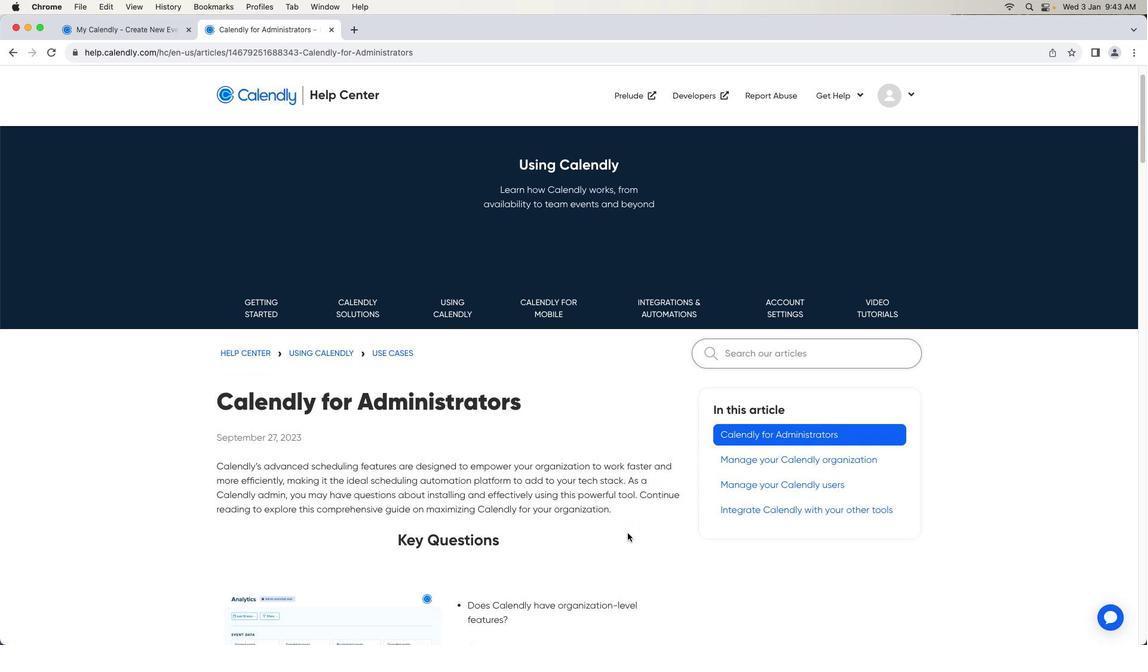 
Action: Mouse scrolled (627, 532) with delta (0, 0)
Screenshot: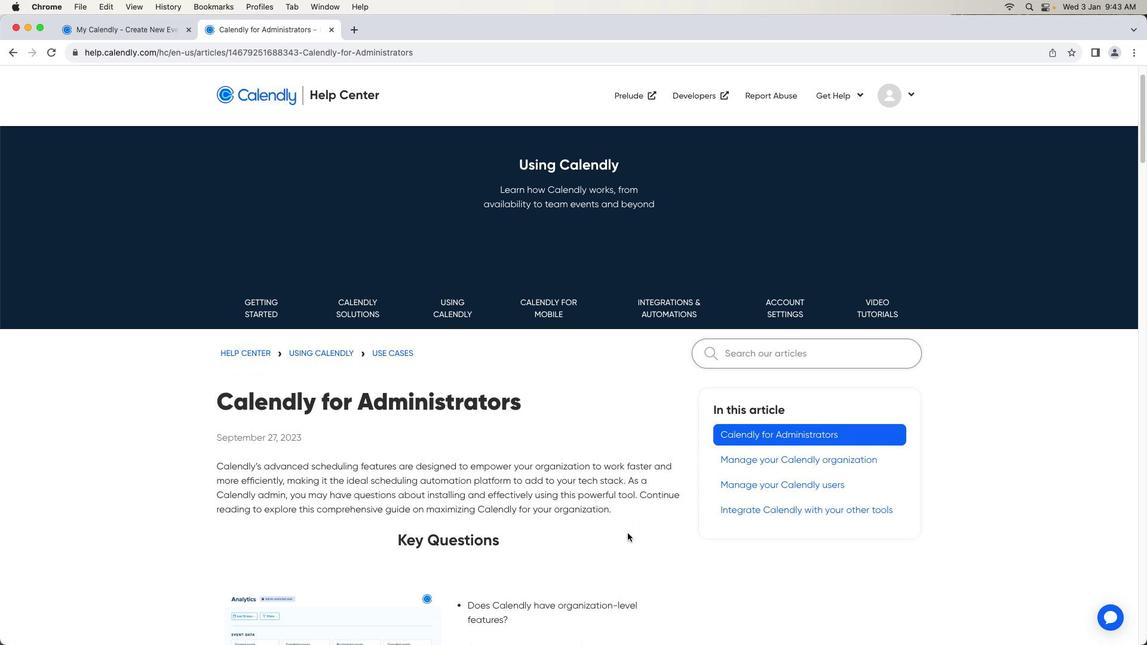 
Action: Mouse scrolled (627, 532) with delta (0, 0)
Screenshot: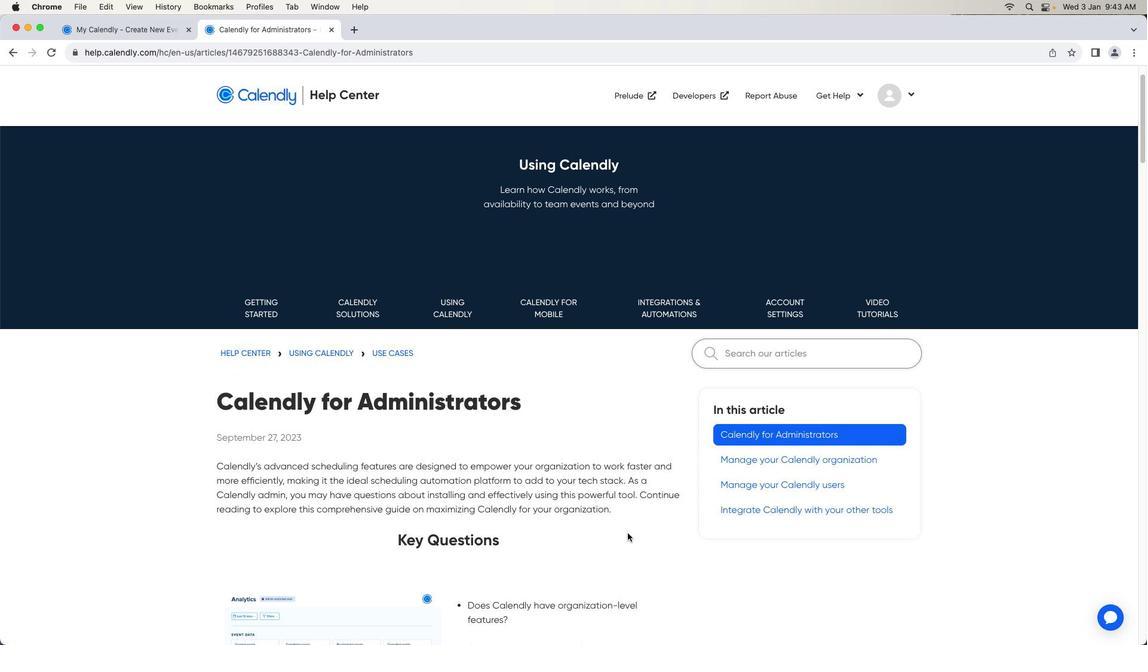 
Action: Mouse scrolled (627, 532) with delta (0, 0)
Screenshot: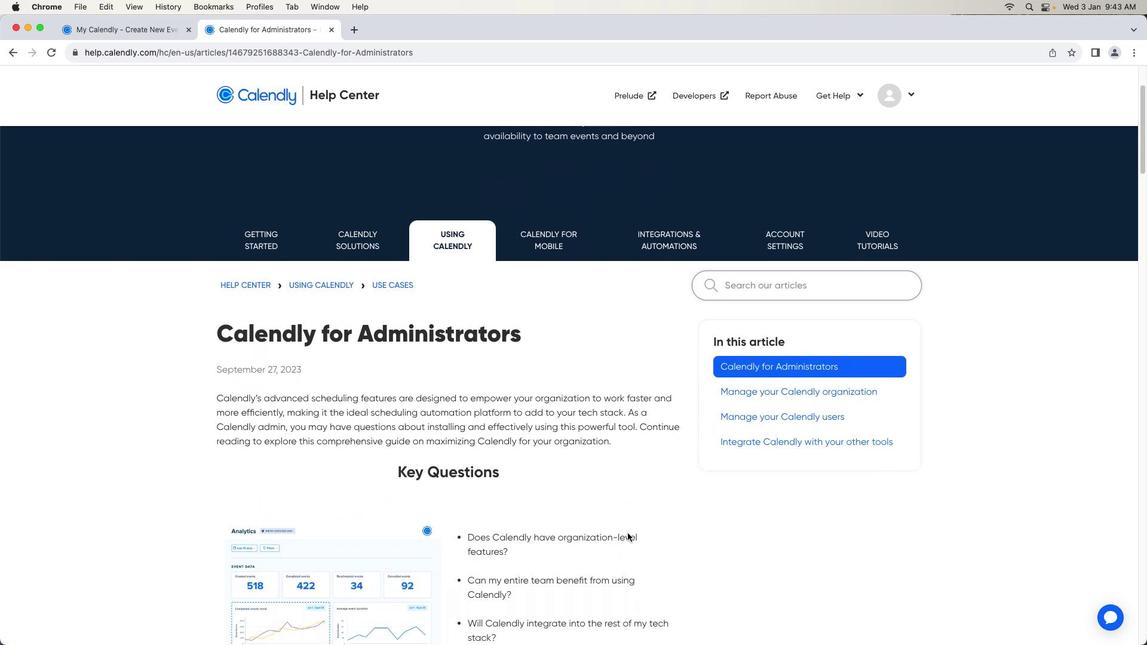 
Action: Mouse scrolled (627, 532) with delta (0, 0)
Screenshot: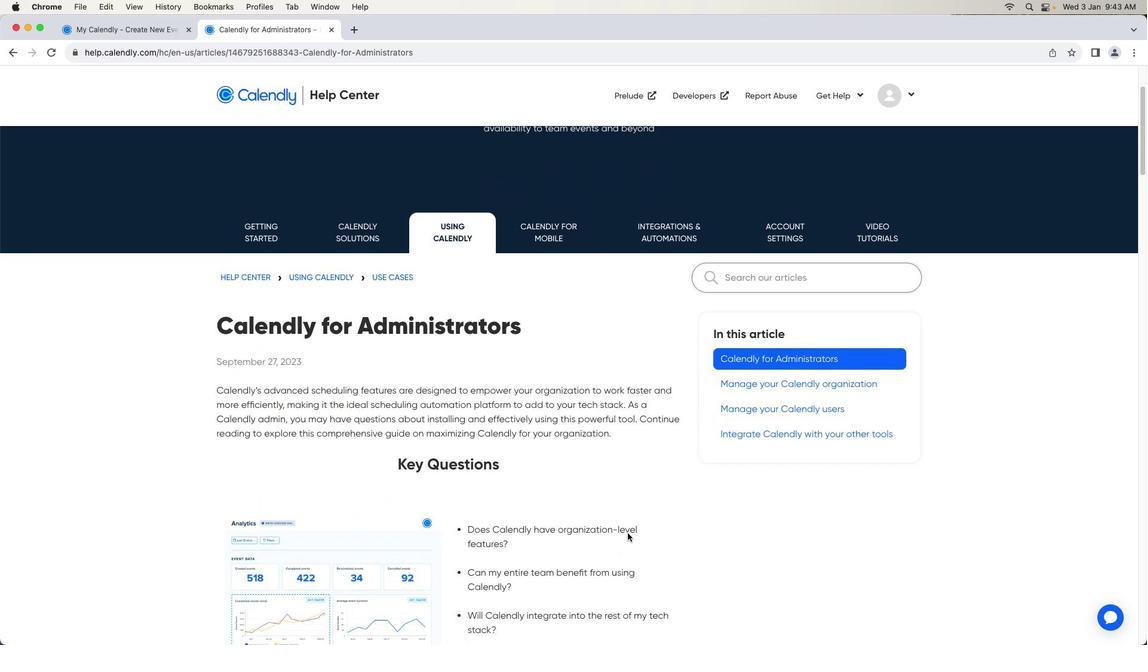 
Action: Mouse scrolled (627, 532) with delta (0, 0)
Screenshot: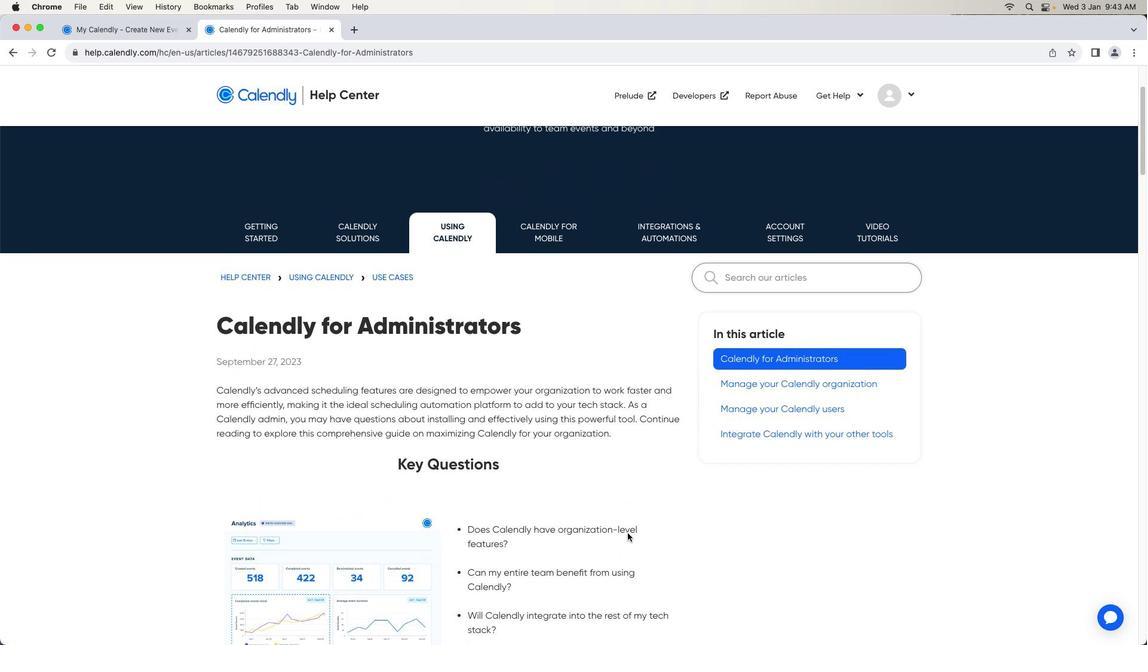 
Action: Mouse scrolled (627, 532) with delta (0, 0)
Screenshot: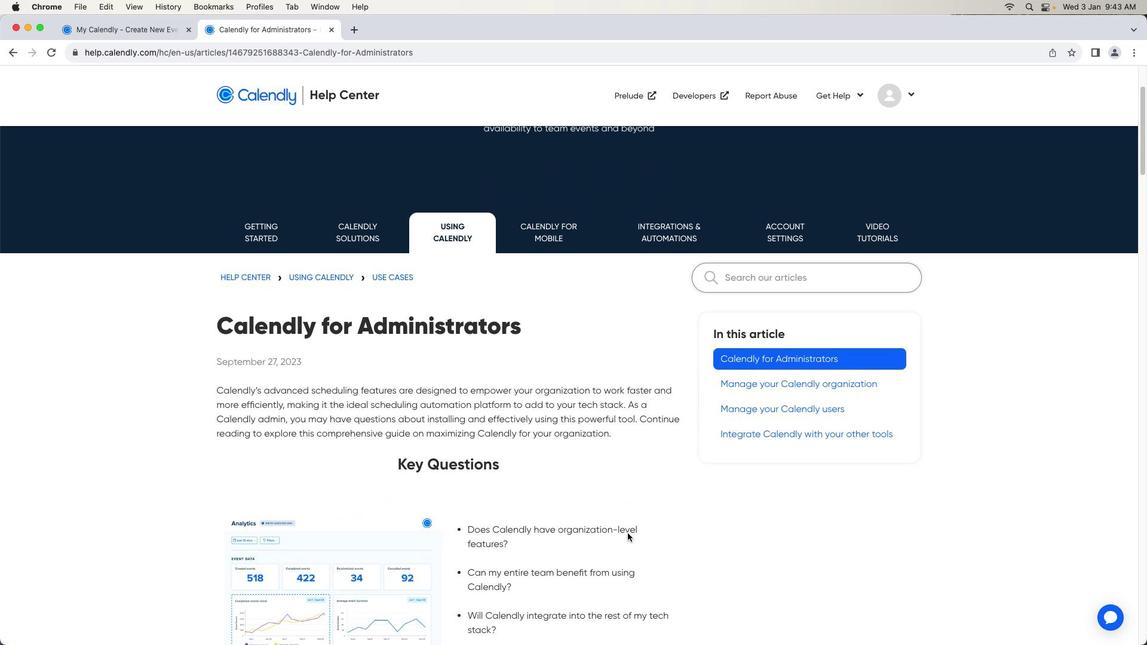 
Action: Mouse scrolled (627, 532) with delta (0, 0)
Screenshot: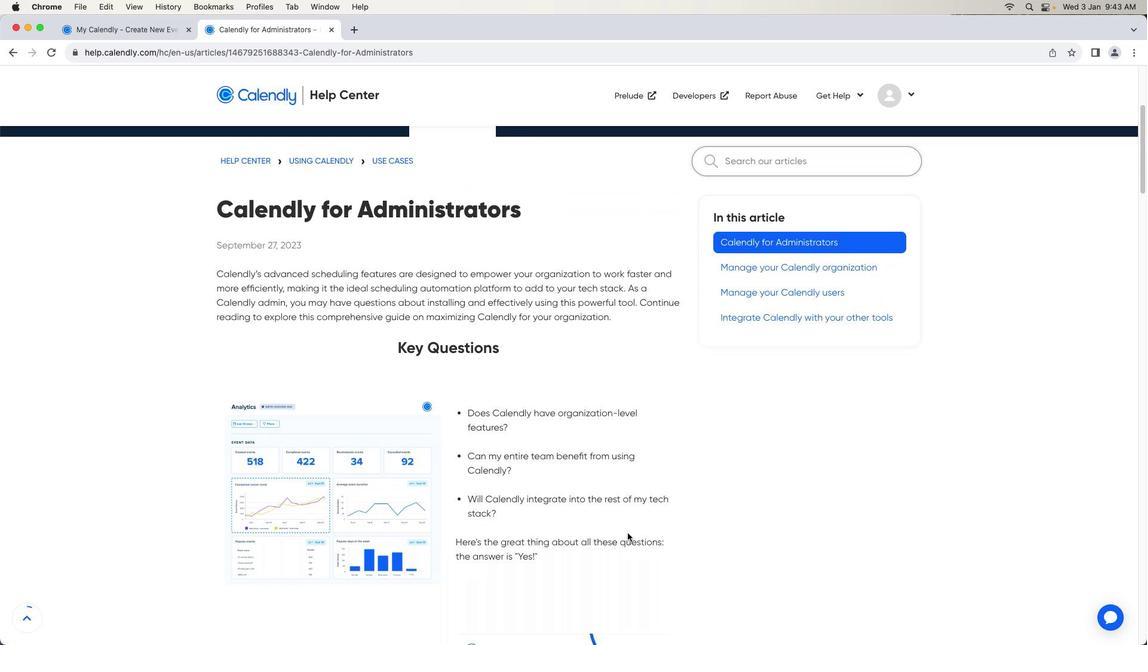 
Action: Mouse scrolled (627, 532) with delta (0, 0)
Screenshot: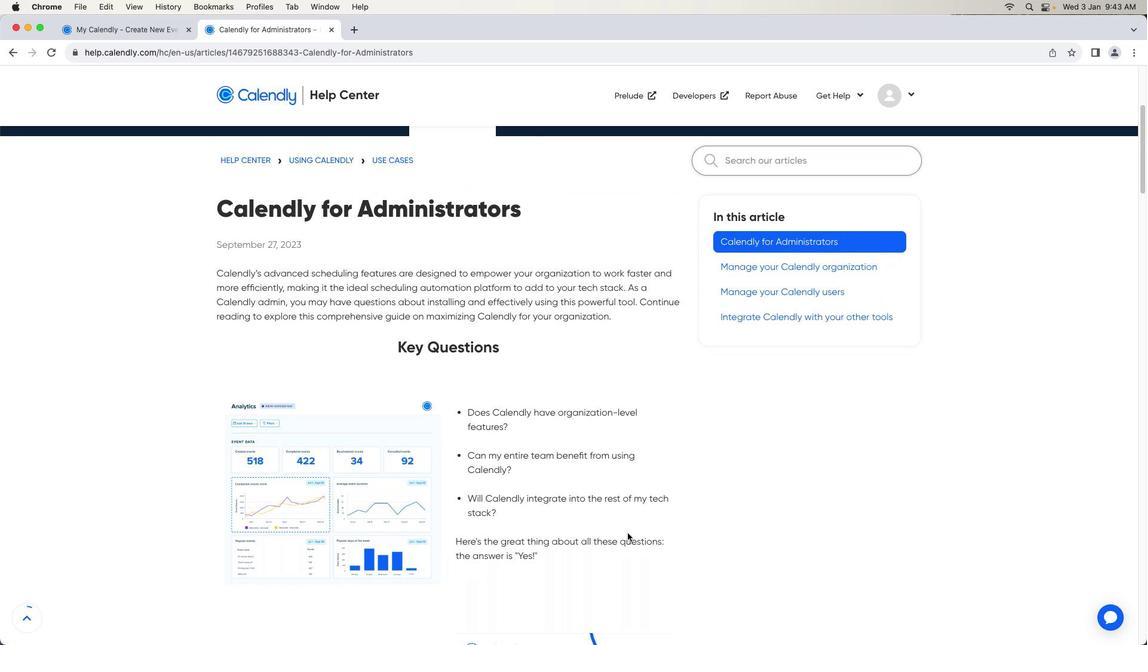 
Action: Mouse scrolled (627, 532) with delta (0, 0)
Screenshot: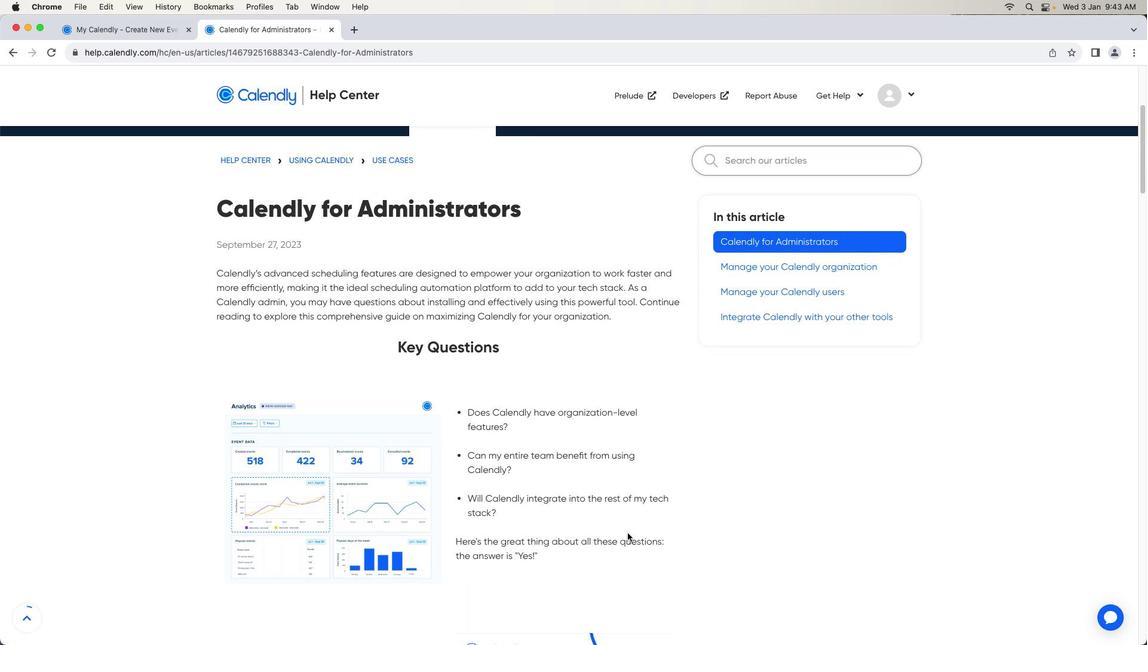 
Action: Mouse scrolled (627, 532) with delta (0, -1)
Screenshot: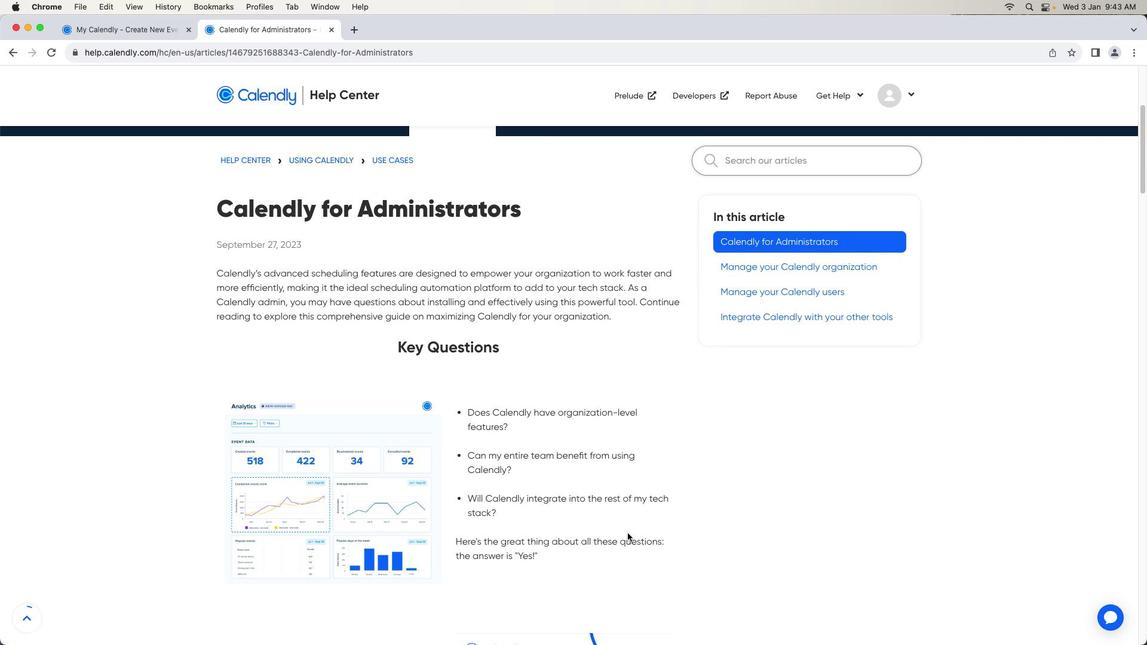 
Action: Mouse scrolled (627, 532) with delta (0, 0)
Screenshot: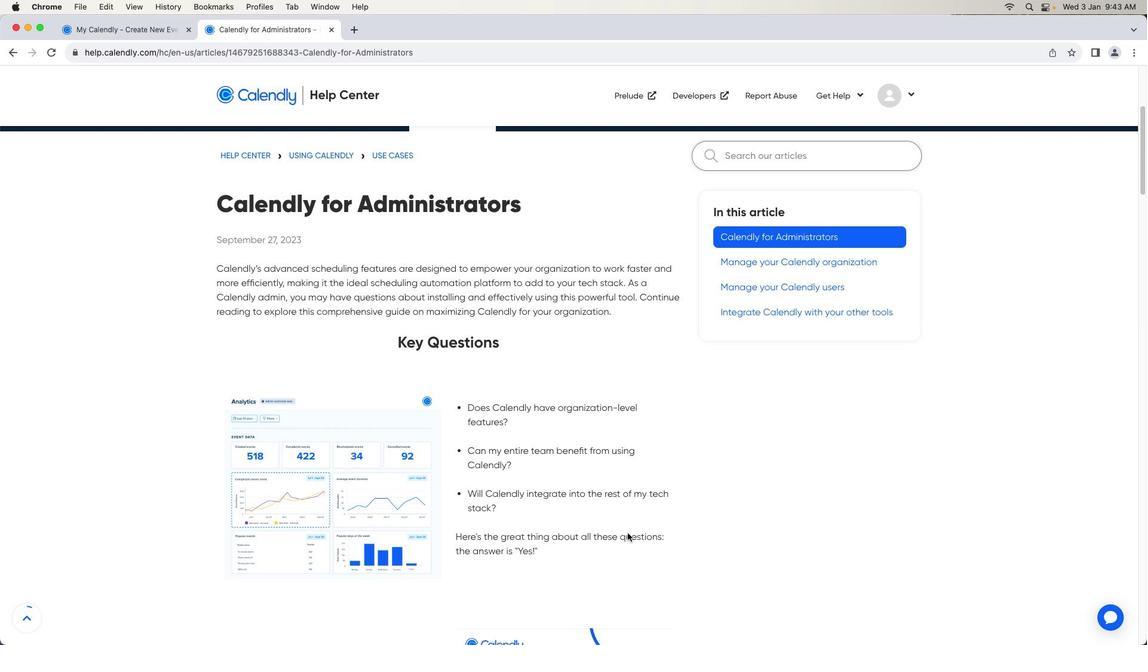 
Action: Mouse scrolled (627, 532) with delta (0, 0)
Screenshot: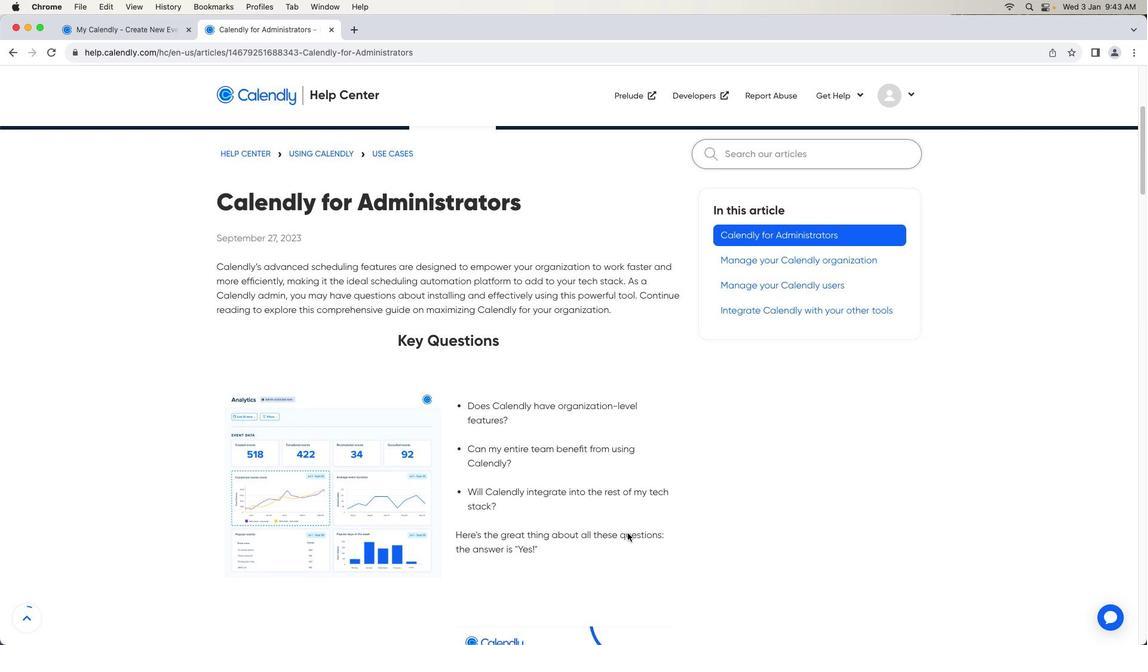 
Action: Mouse scrolled (627, 532) with delta (0, 0)
Screenshot: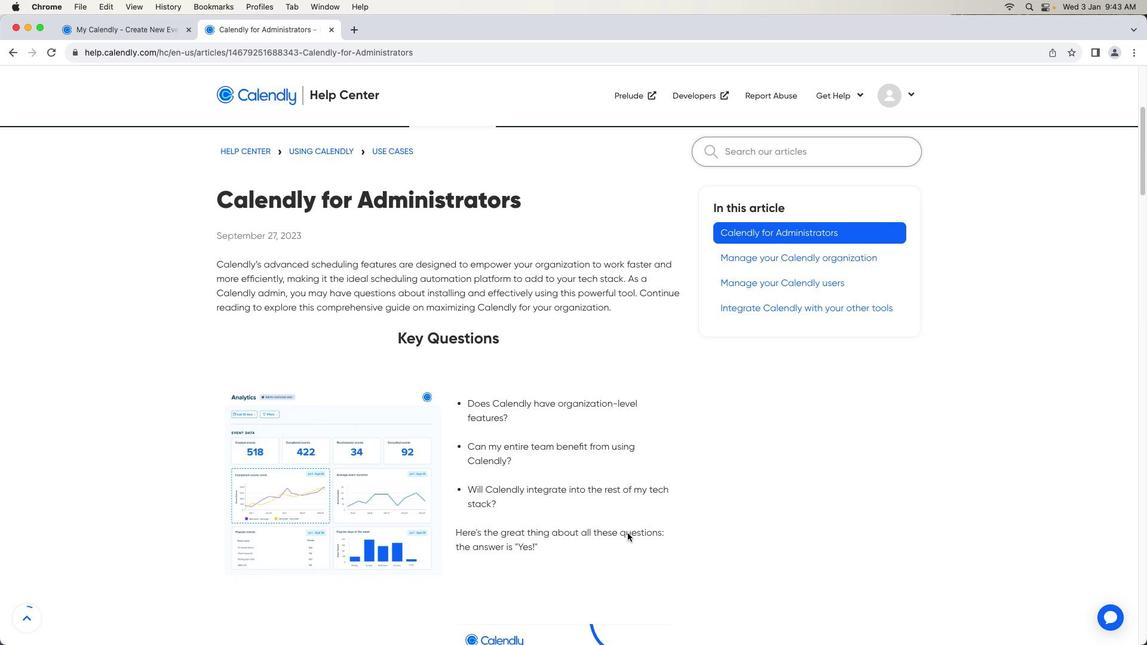 
Action: Mouse scrolled (627, 532) with delta (0, 0)
Screenshot: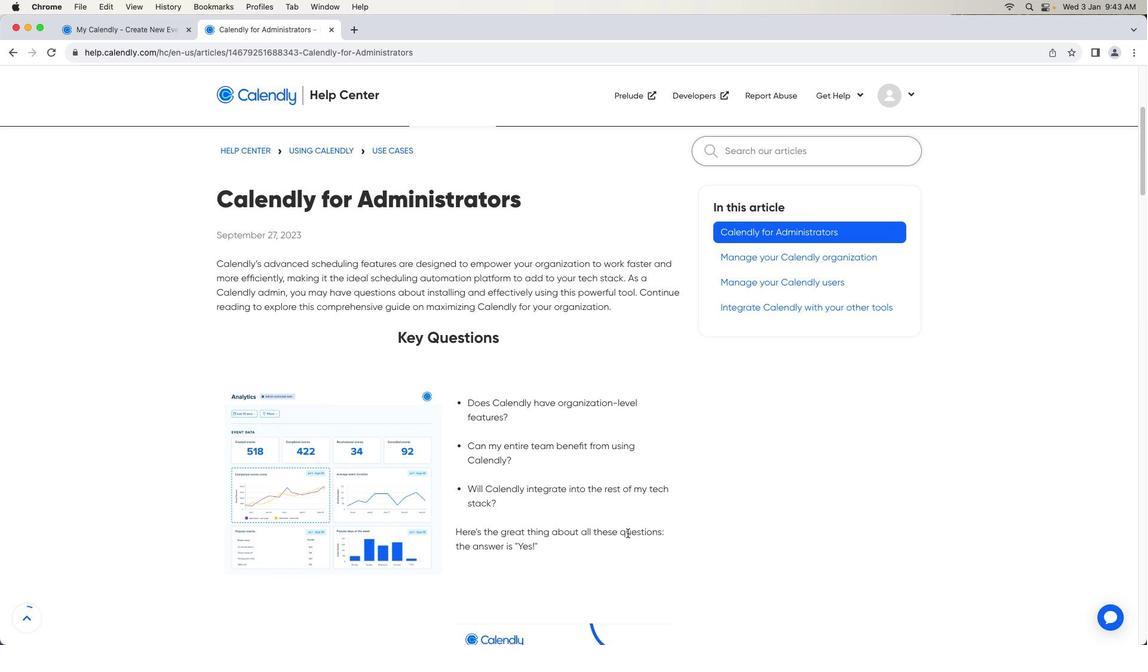 
Action: Mouse moved to (627, 533)
Screenshot: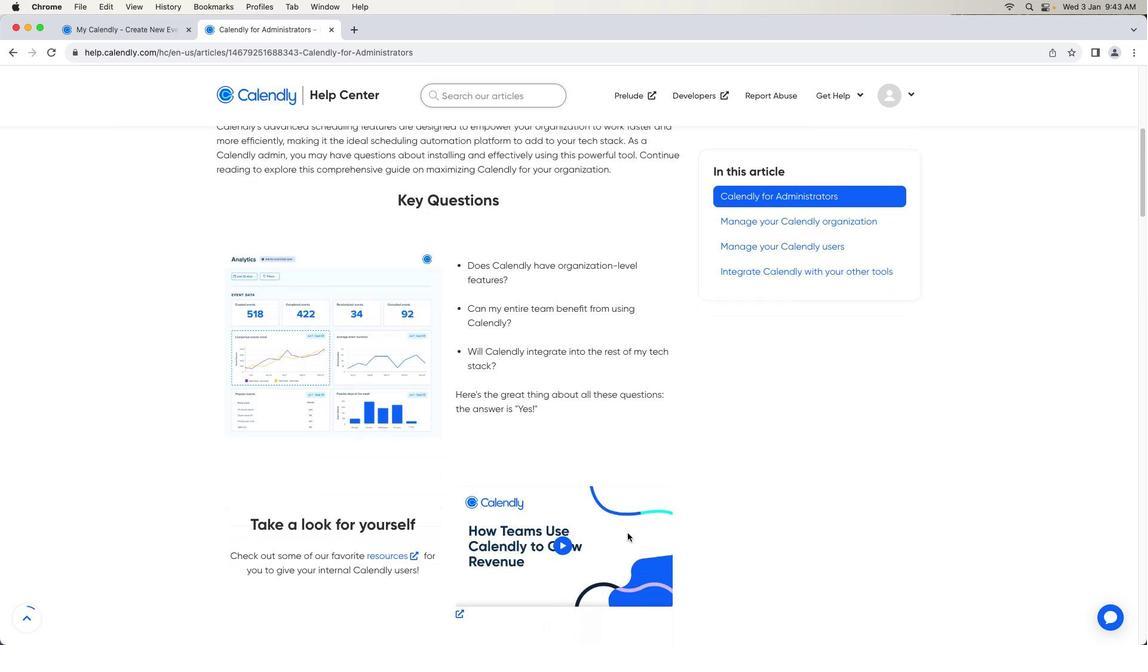 
Action: Mouse scrolled (627, 533) with delta (0, 0)
Screenshot: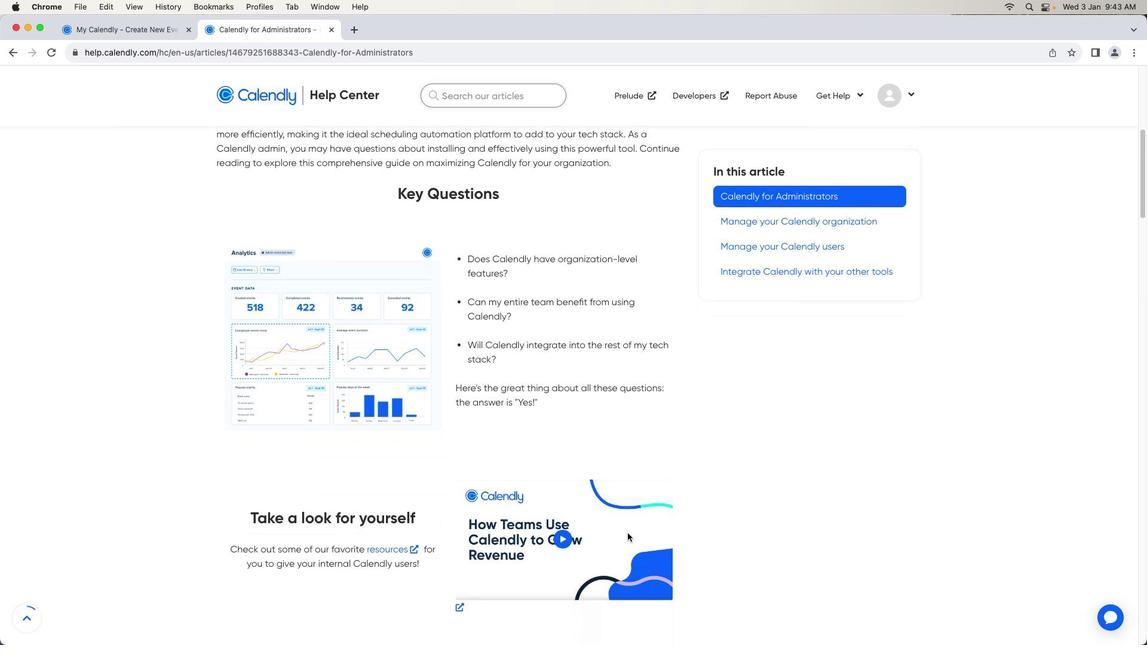 
Action: Mouse scrolled (627, 533) with delta (0, 0)
Screenshot: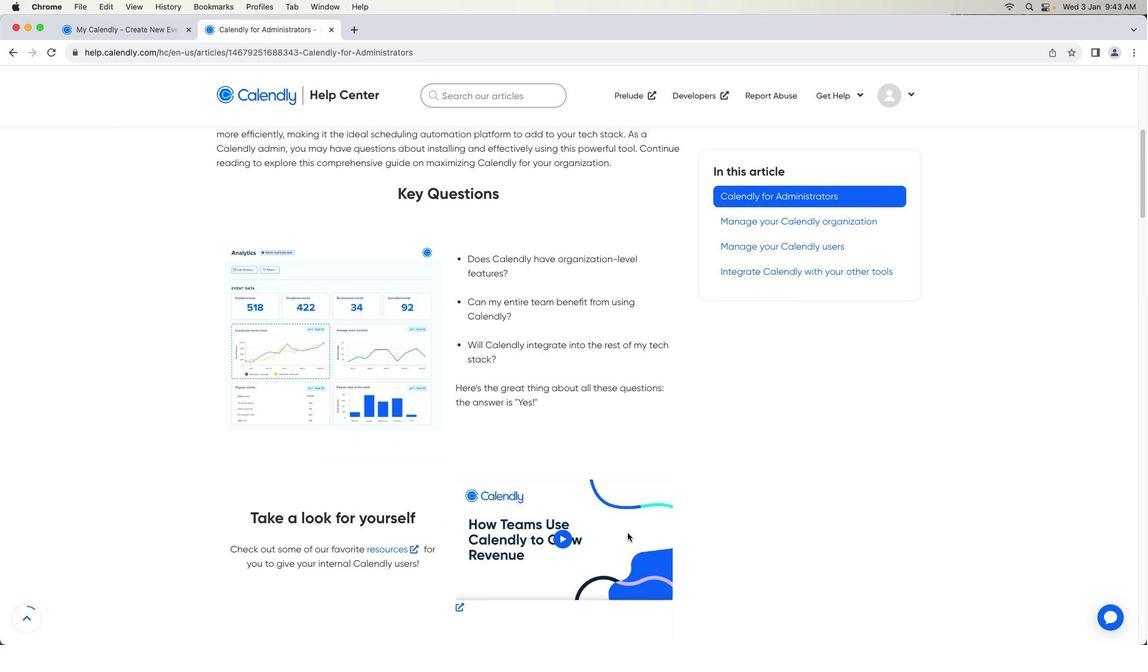 
Action: Mouse scrolled (627, 533) with delta (0, -1)
Screenshot: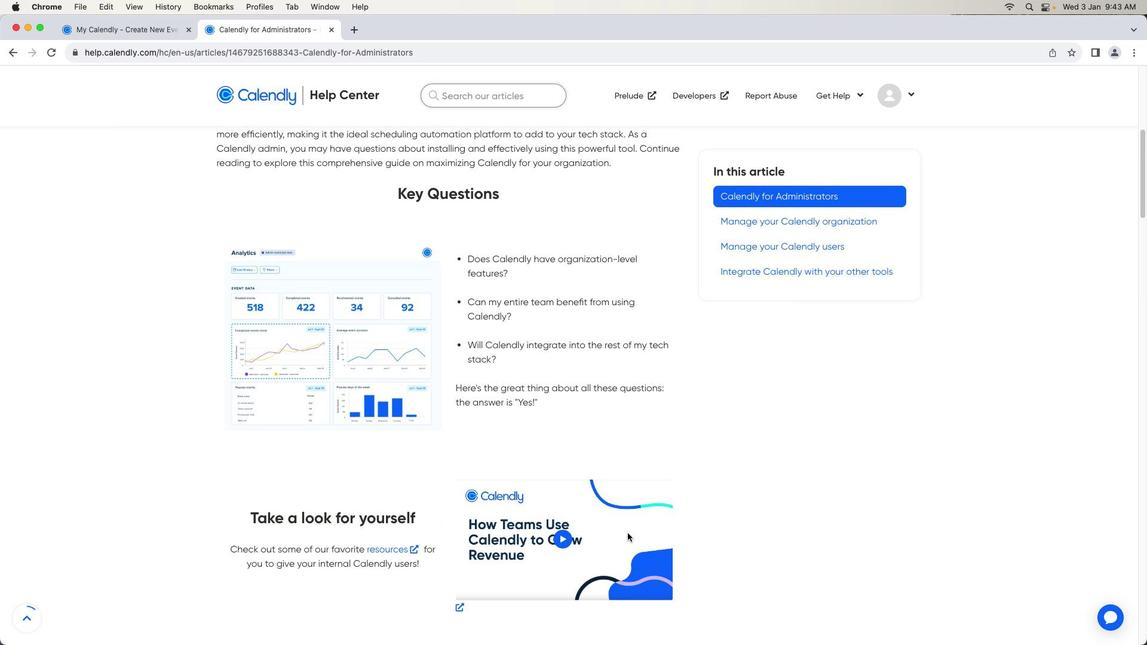 
Action: Mouse scrolled (627, 533) with delta (0, -1)
Screenshot: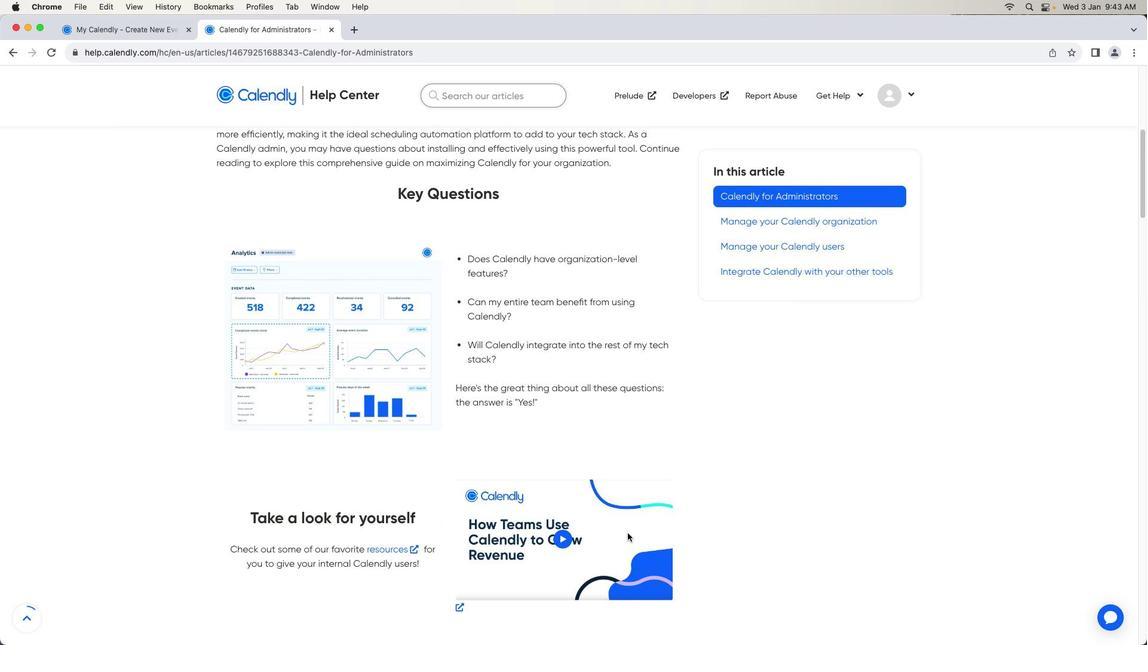 
Action: Mouse scrolled (627, 533) with delta (0, 0)
Screenshot: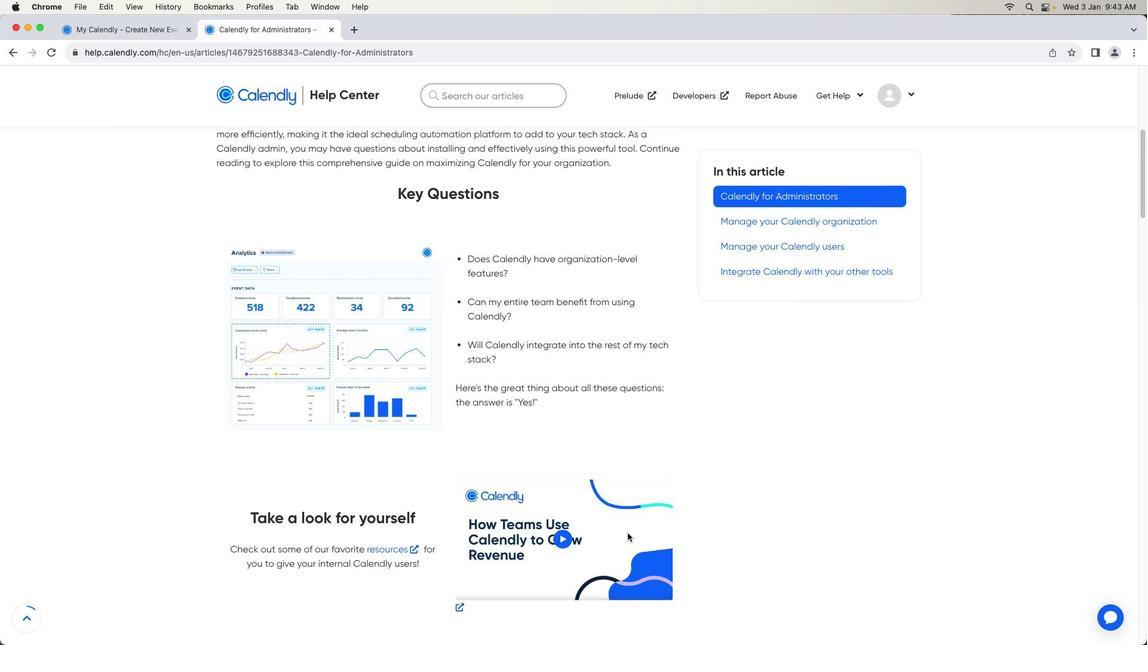 
